 Task: Forward email as attachment with the signature Janet Martinez with the subject Thank you for your contribution from softage.8@softage.net to softage.1@softage.net and softage.2@softage.net with BCC to softage.3@softage.net with the message Could you please provide a breakdown of the project risk management plan?
Action: Mouse moved to (262, 281)
Screenshot: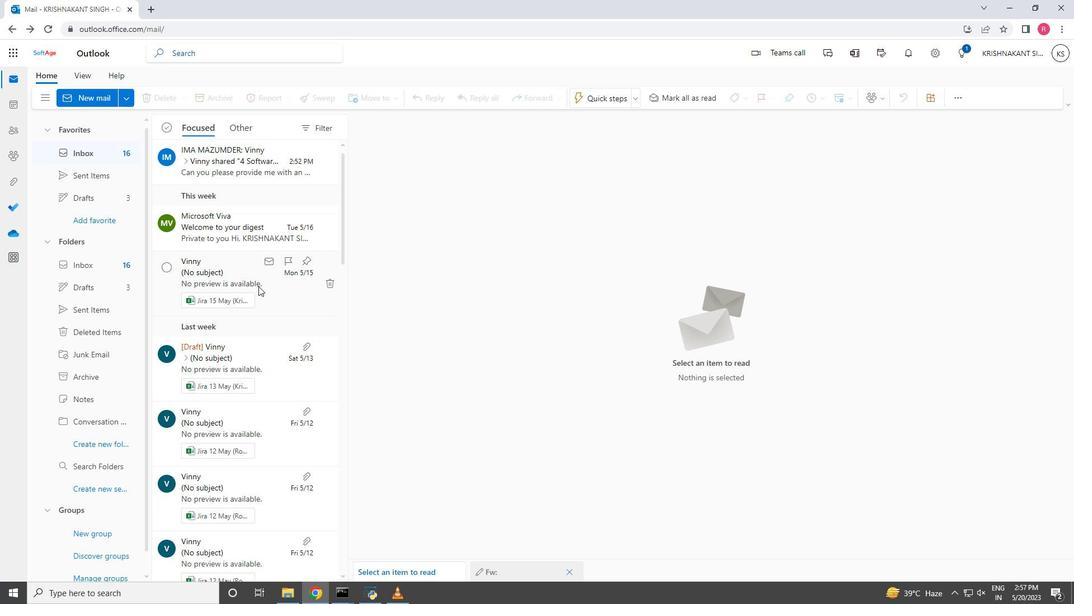 
Action: Mouse pressed left at (262, 281)
Screenshot: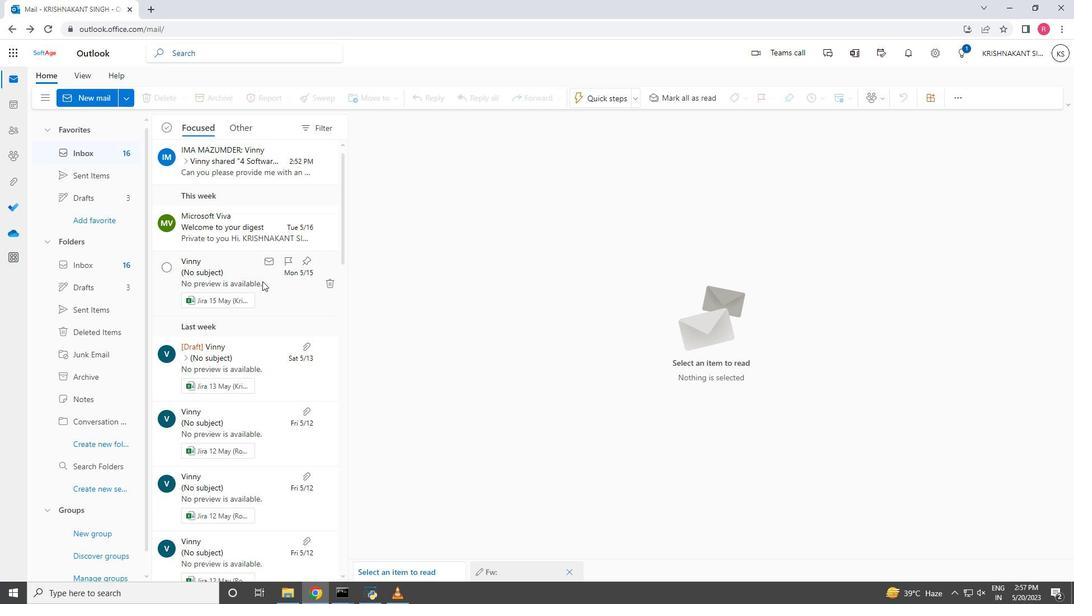 
Action: Mouse moved to (1043, 157)
Screenshot: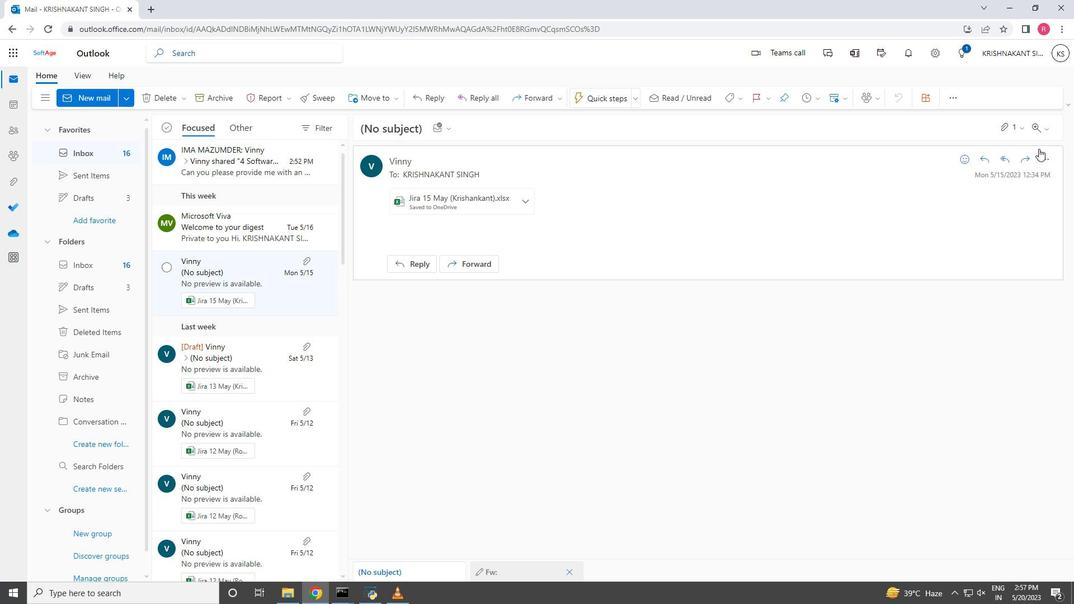 
Action: Mouse pressed left at (1043, 157)
Screenshot: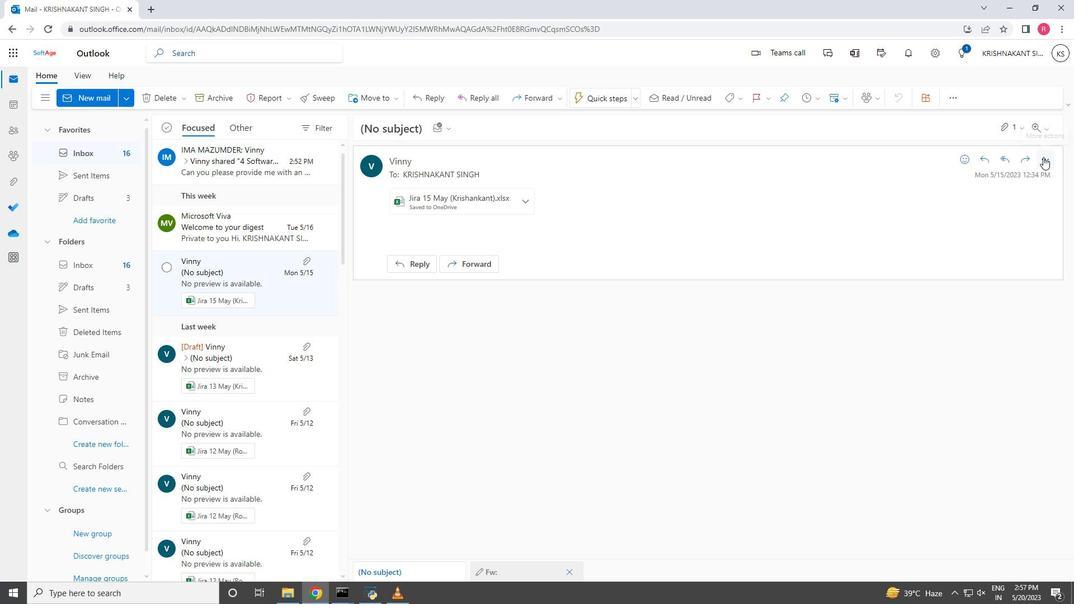 
Action: Mouse moved to (920, 259)
Screenshot: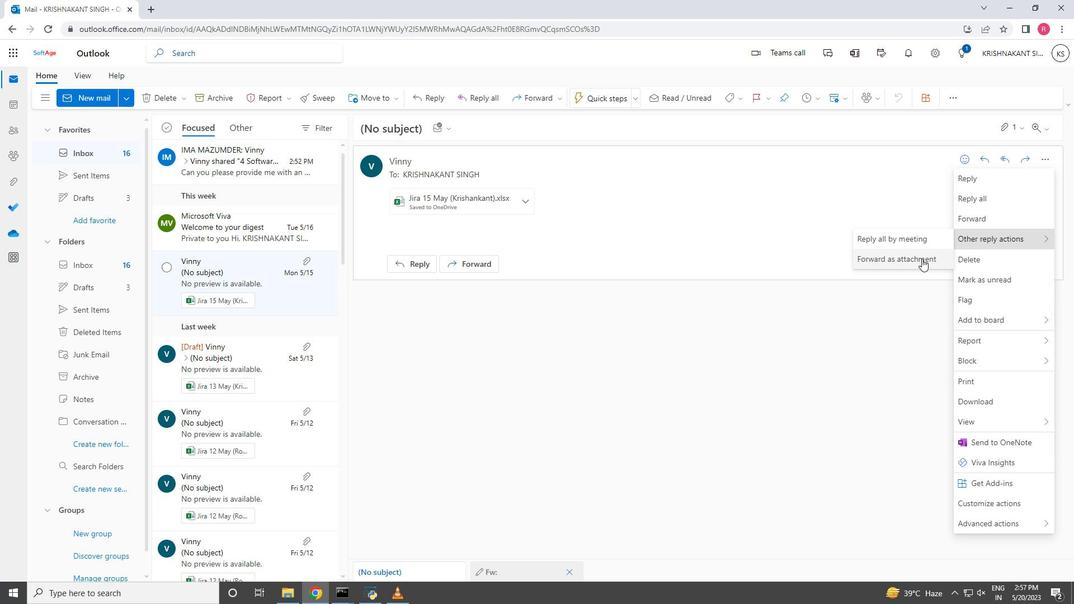 
Action: Mouse pressed left at (920, 259)
Screenshot: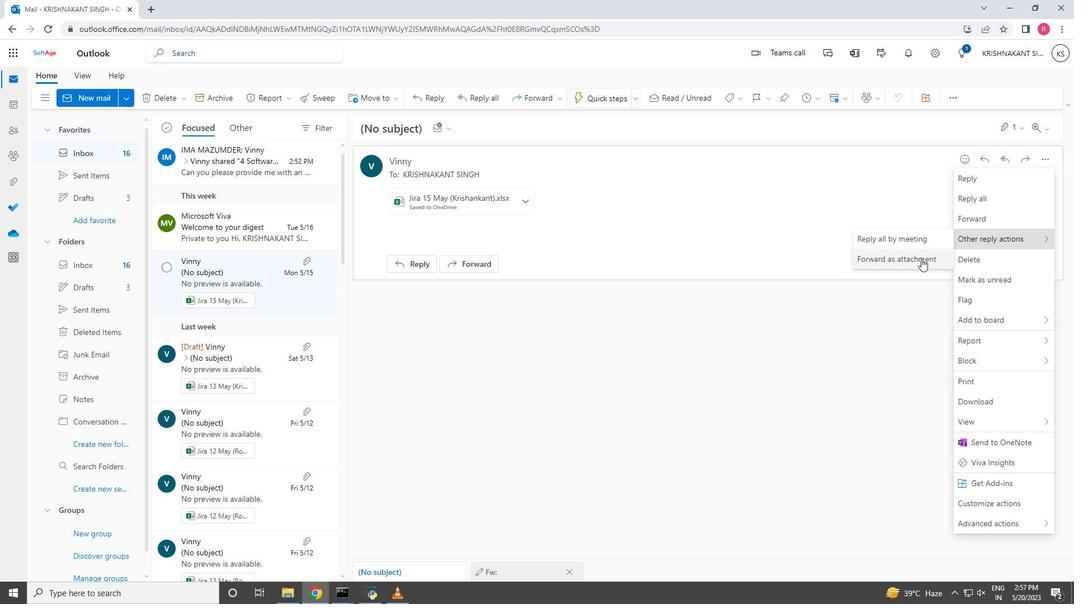 
Action: Mouse moved to (475, 222)
Screenshot: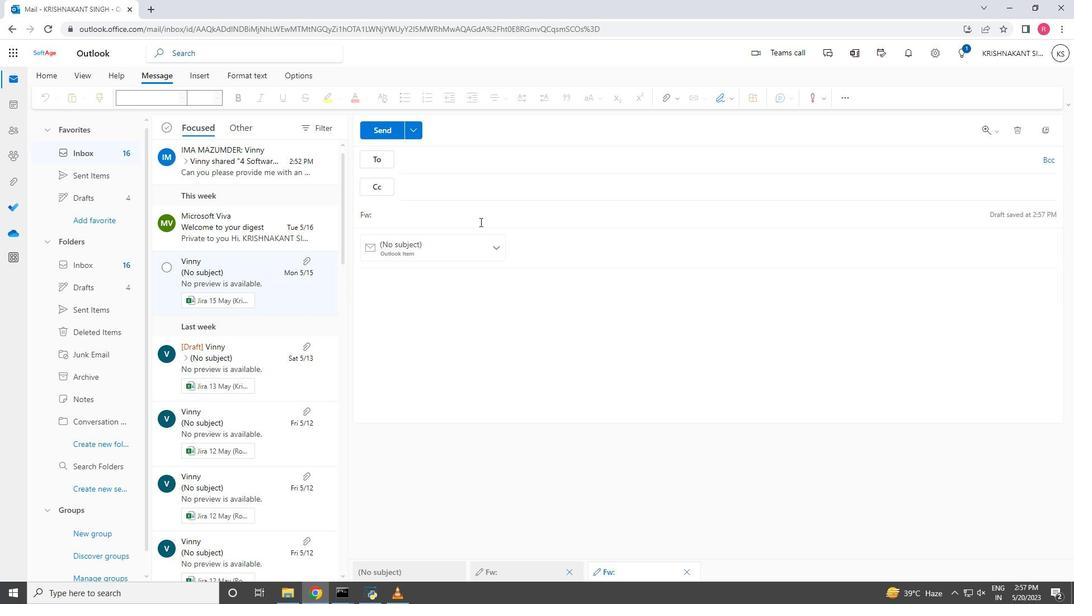 
Action: Mouse pressed left at (475, 222)
Screenshot: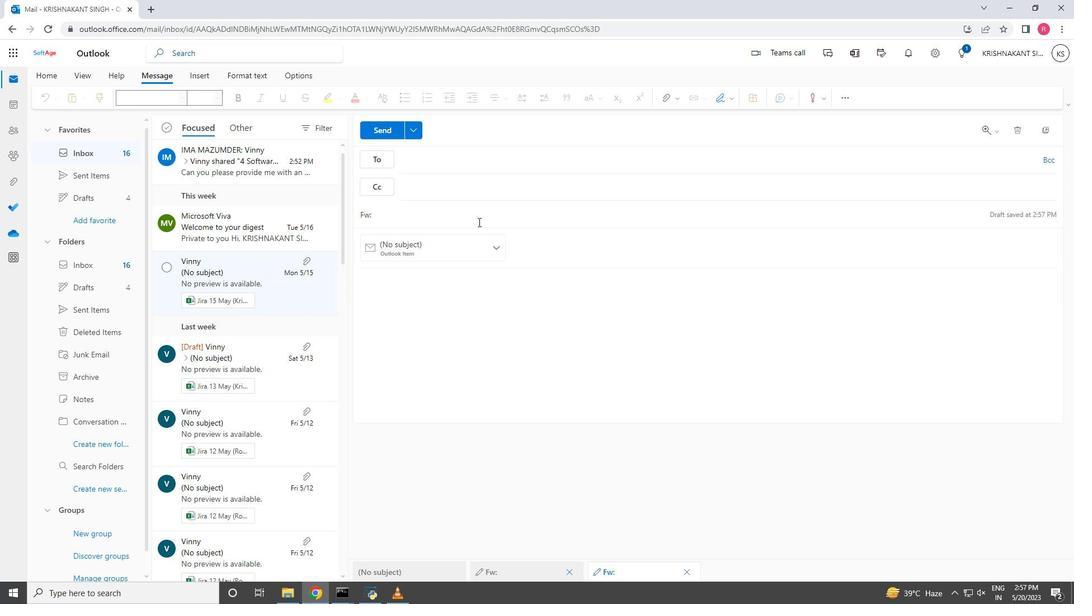 
Action: Key pressed <Key.backspace><Key.backspace><Key.backspace><Key.backspace><Key.backspace><Key.backspace><Key.backspace><Key.backspace><Key.backspace><Key.backspace><Key.backspace>
Screenshot: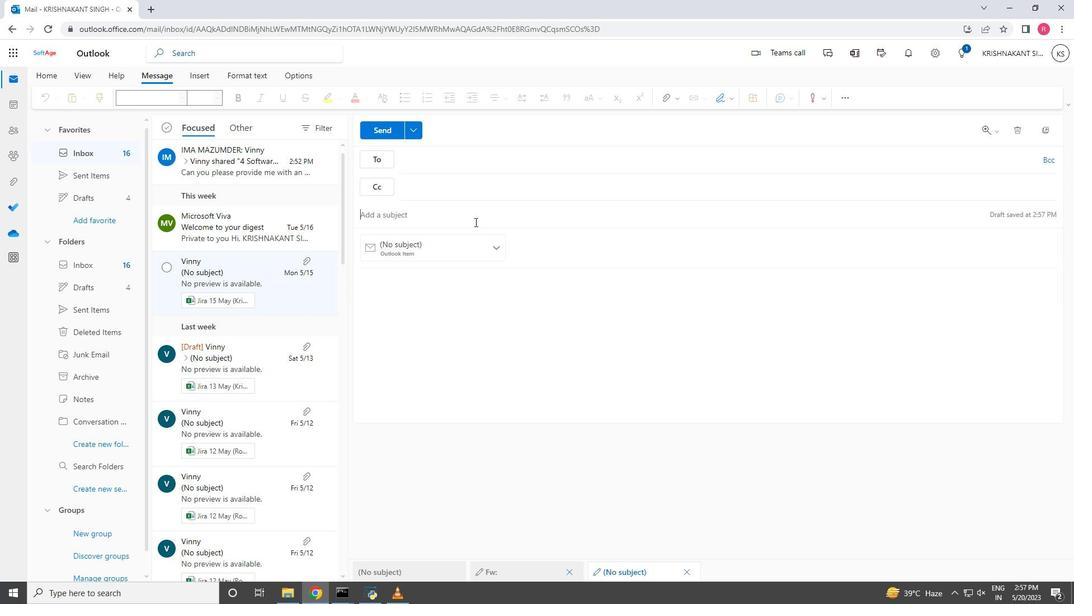 
Action: Mouse moved to (451, 163)
Screenshot: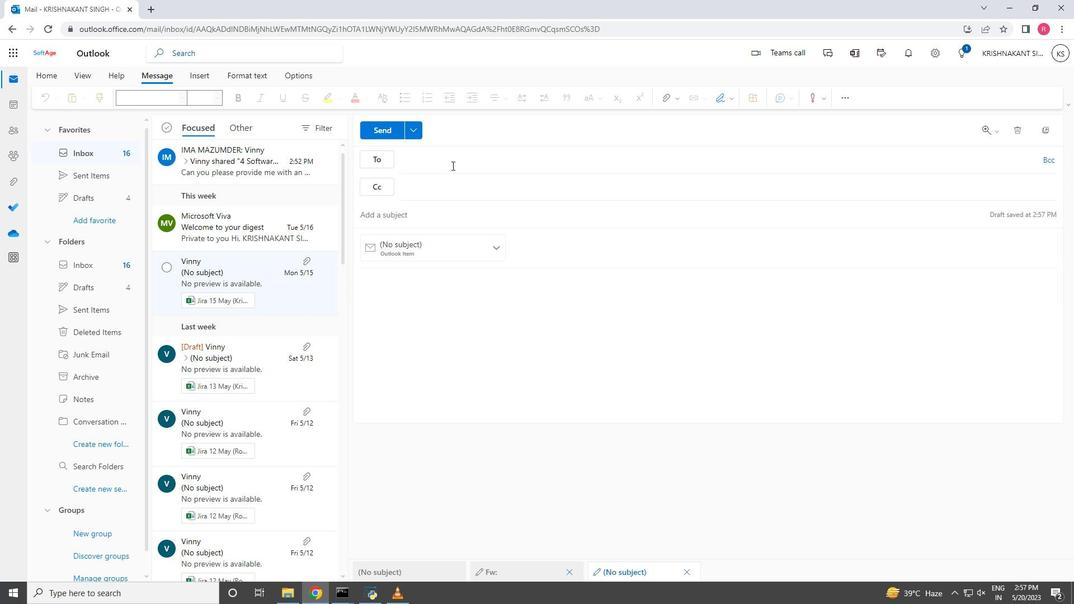 
Action: Mouse pressed left at (451, 163)
Screenshot: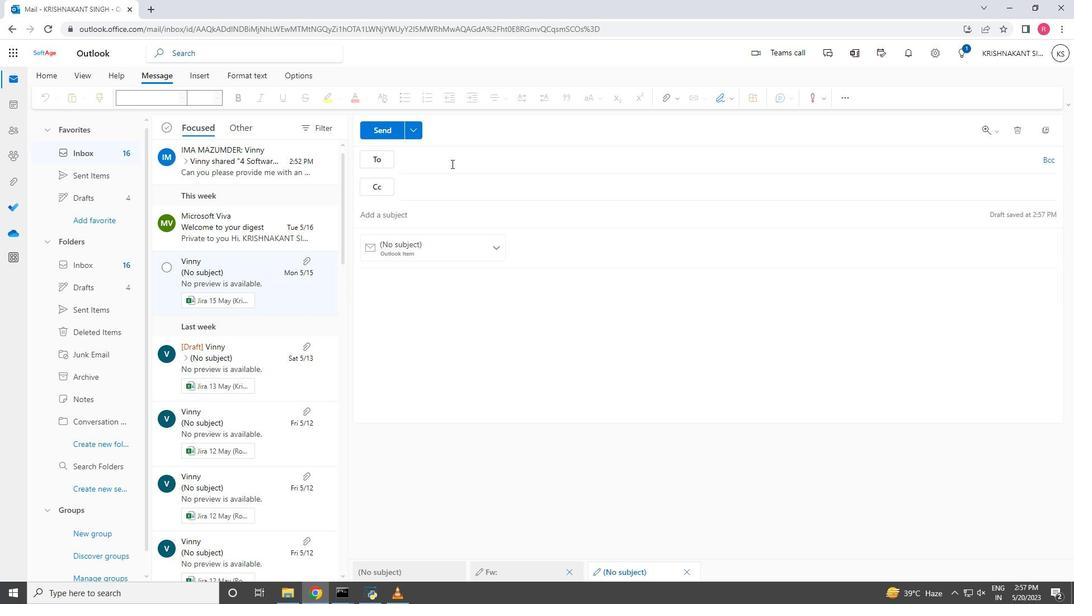 
Action: Mouse moved to (546, 163)
Screenshot: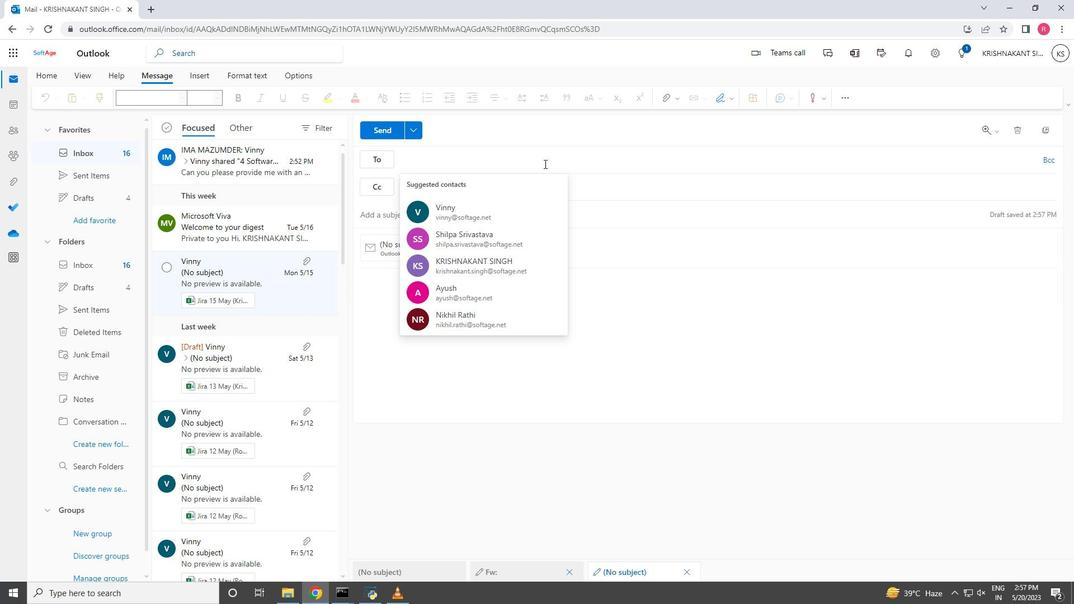 
Action: Mouse pressed left at (546, 163)
Screenshot: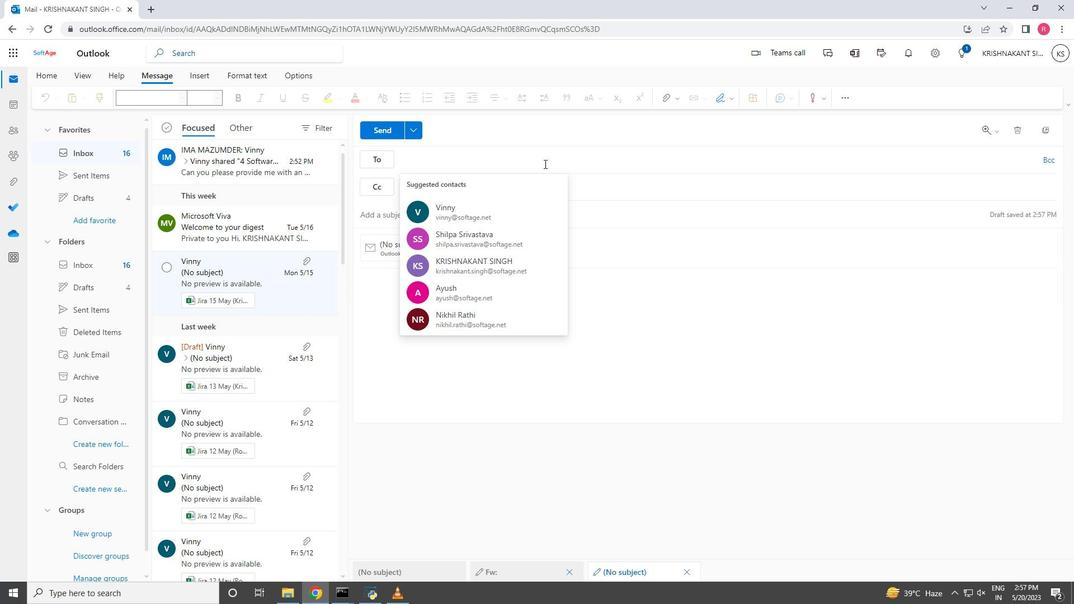 
Action: Mouse moved to (673, 96)
Screenshot: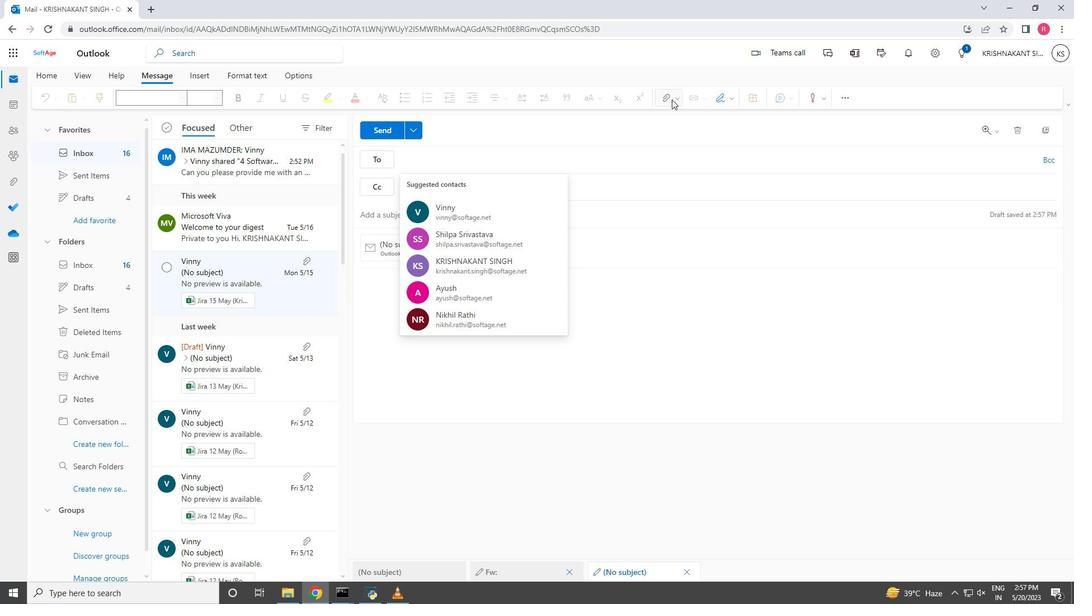 
Action: Mouse pressed left at (673, 96)
Screenshot: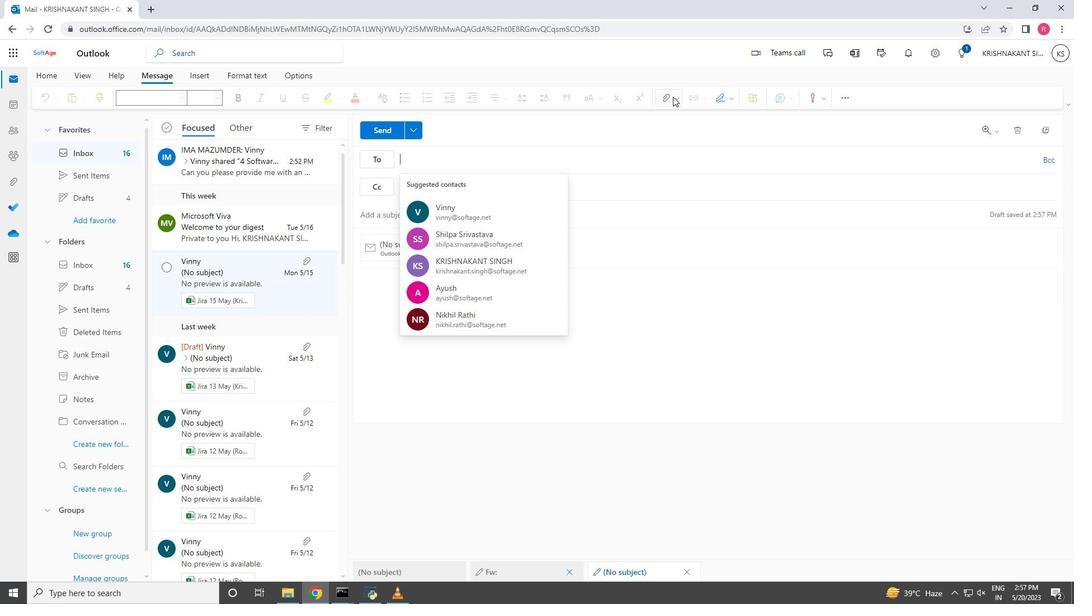 
Action: Mouse pressed left at (673, 96)
Screenshot: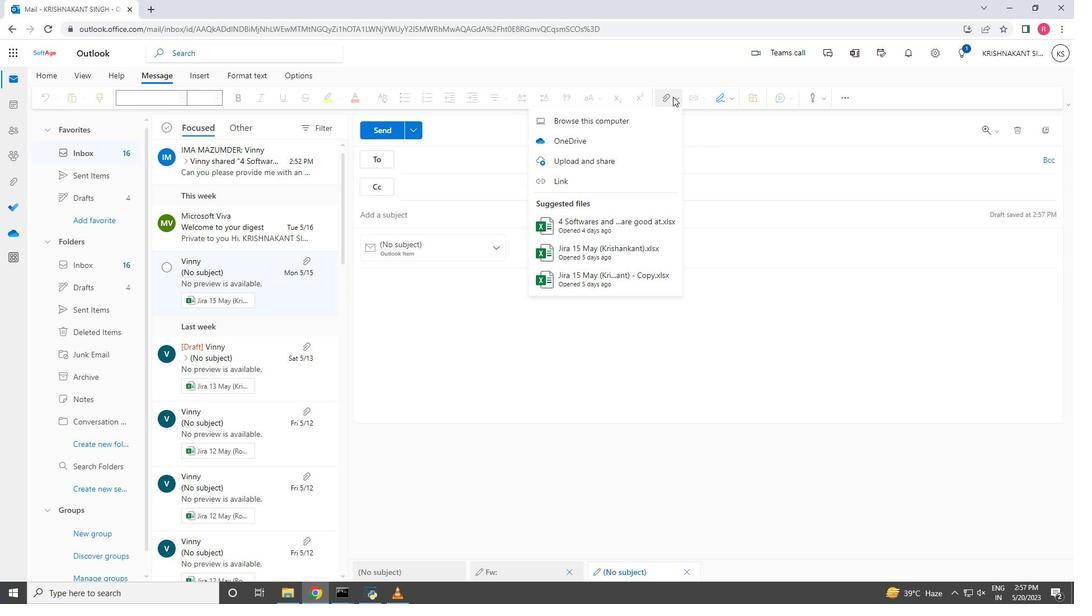 
Action: Mouse moved to (723, 99)
Screenshot: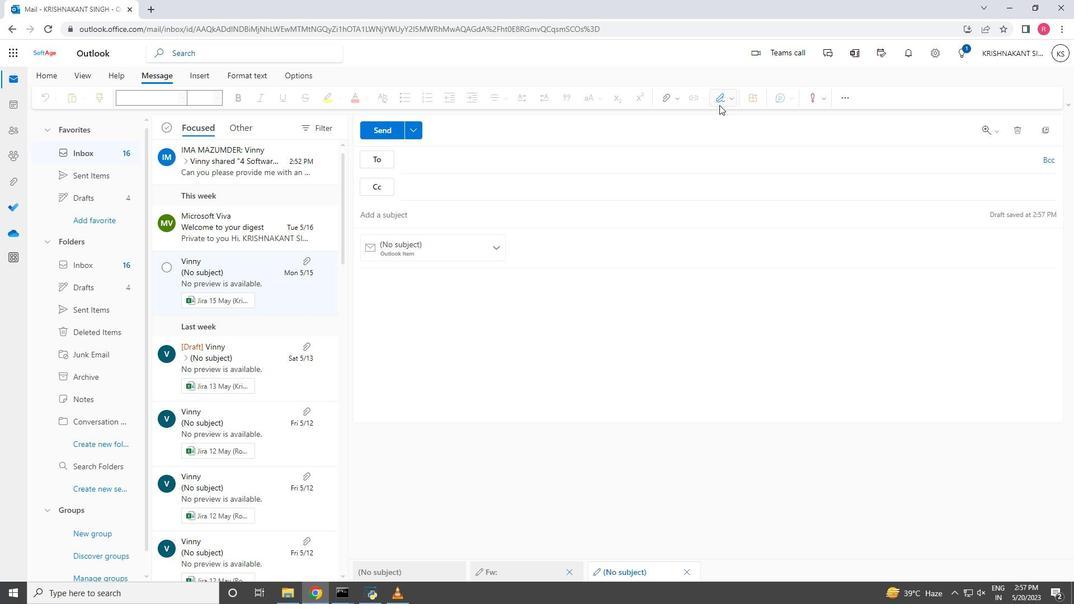 
Action: Mouse pressed left at (723, 99)
Screenshot: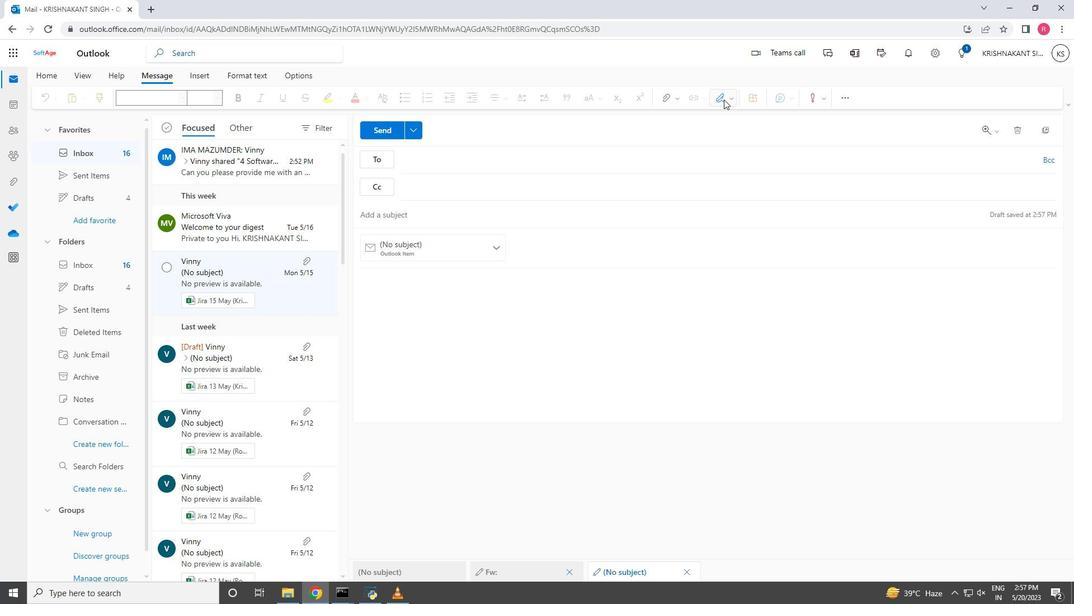 
Action: Mouse moved to (702, 141)
Screenshot: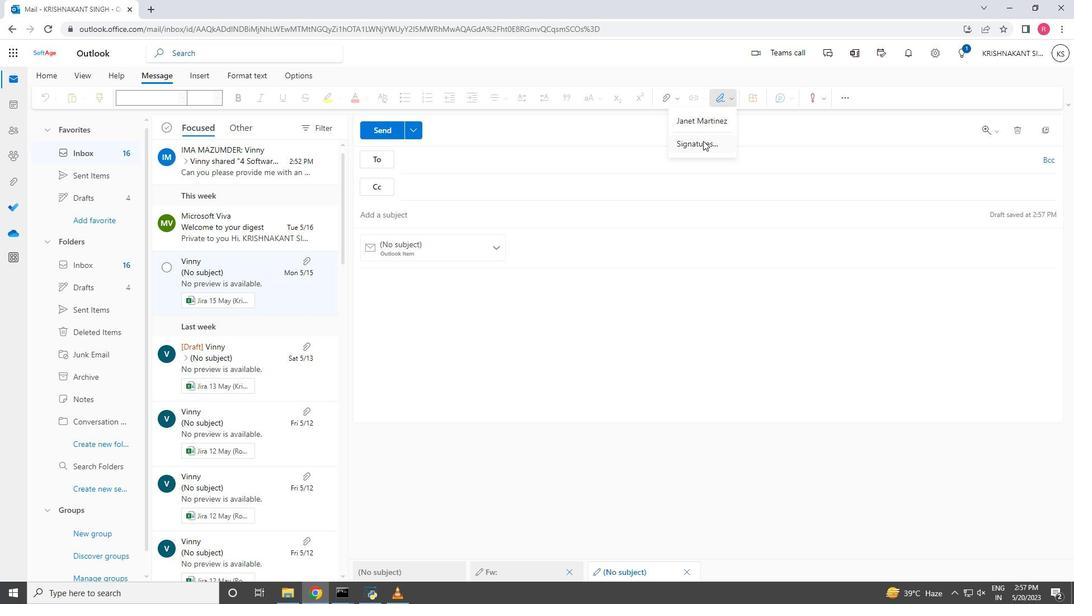 
Action: Mouse pressed left at (702, 141)
Screenshot: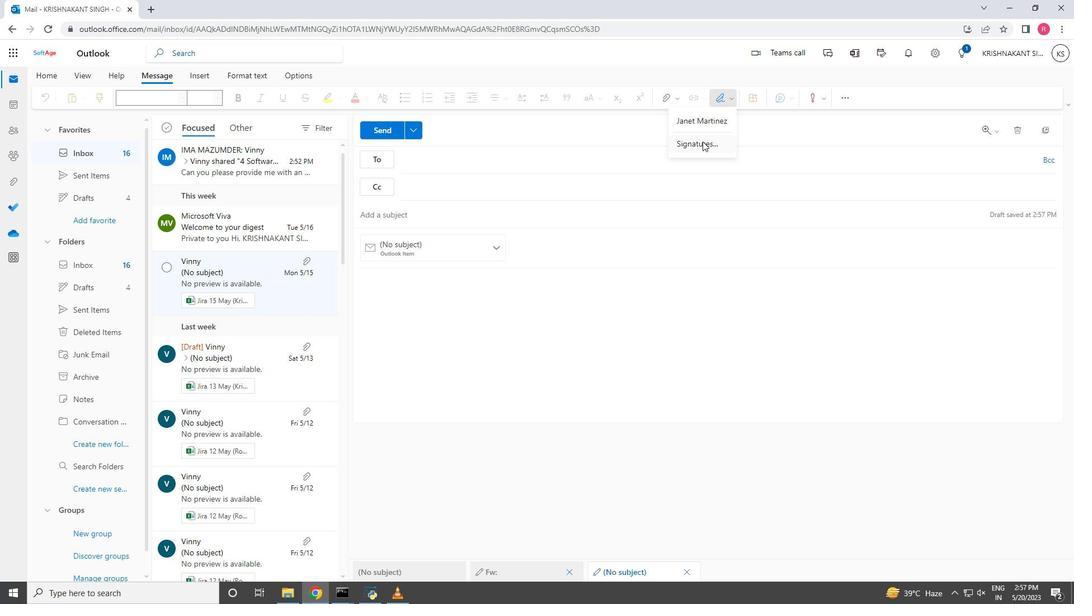 
Action: Mouse moved to (878, 80)
Screenshot: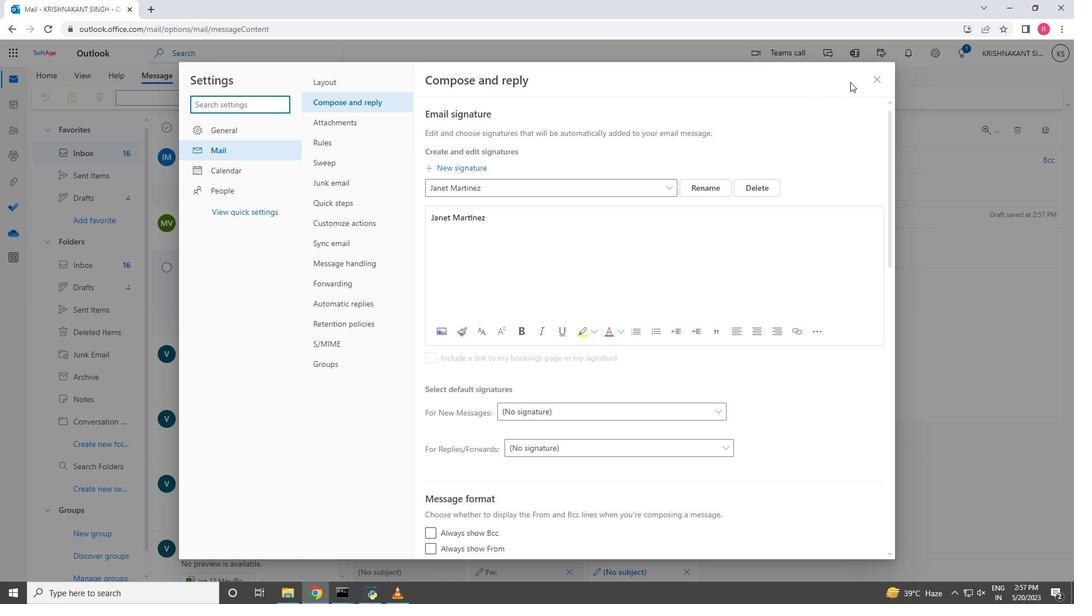 
Action: Mouse pressed left at (878, 80)
Screenshot: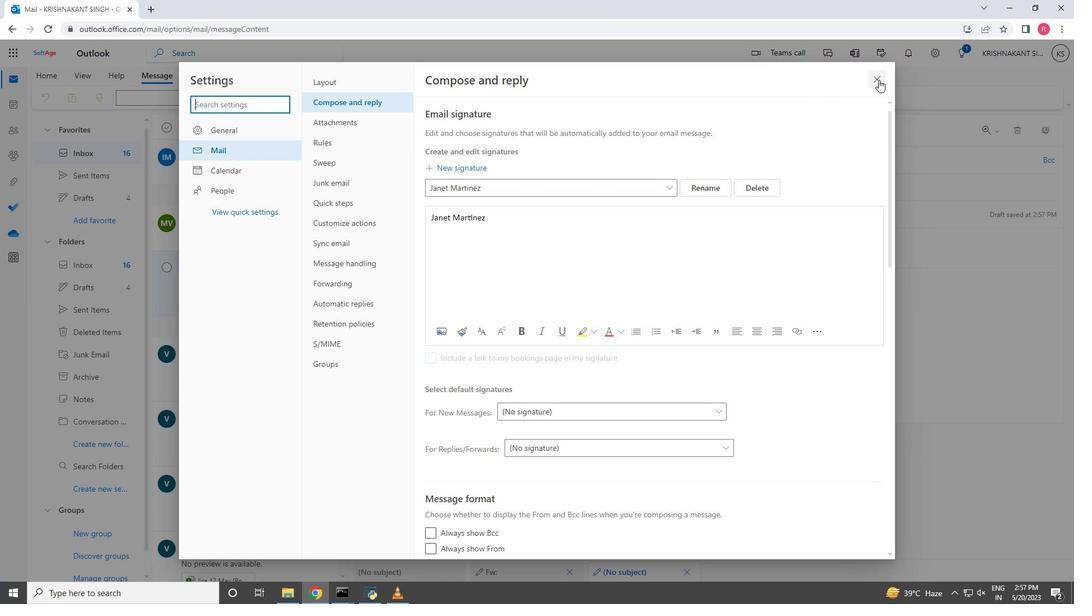 
Action: Mouse moved to (725, 99)
Screenshot: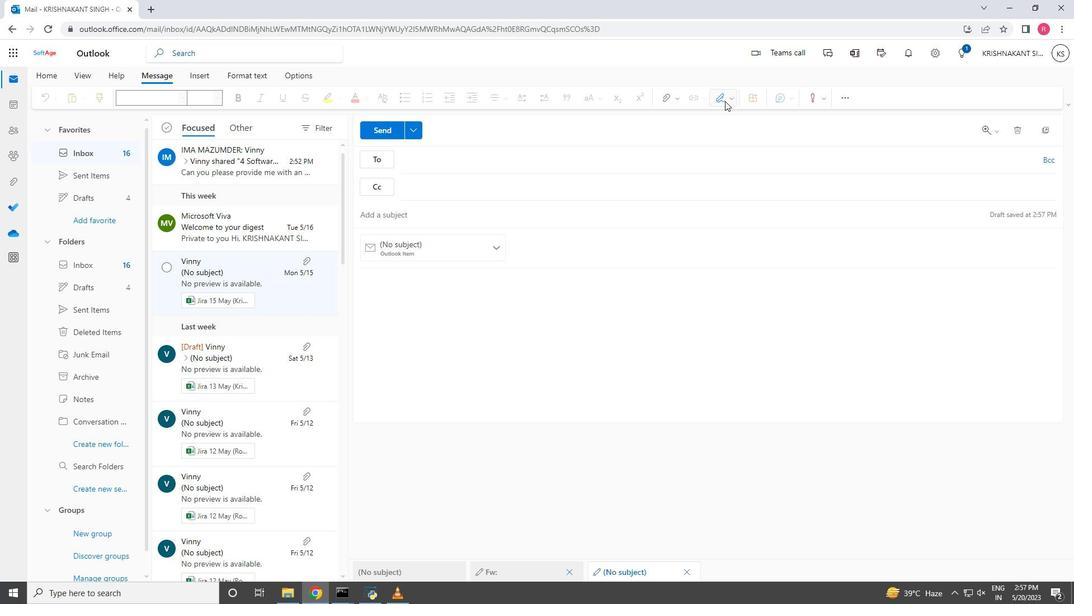 
Action: Mouse pressed left at (725, 99)
Screenshot: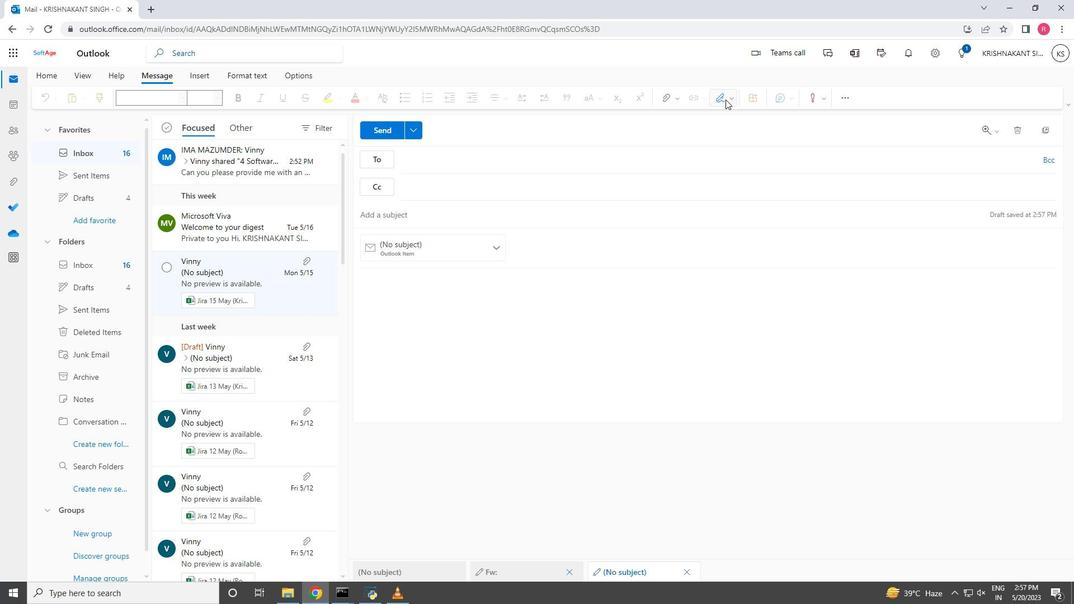 
Action: Mouse moved to (720, 123)
Screenshot: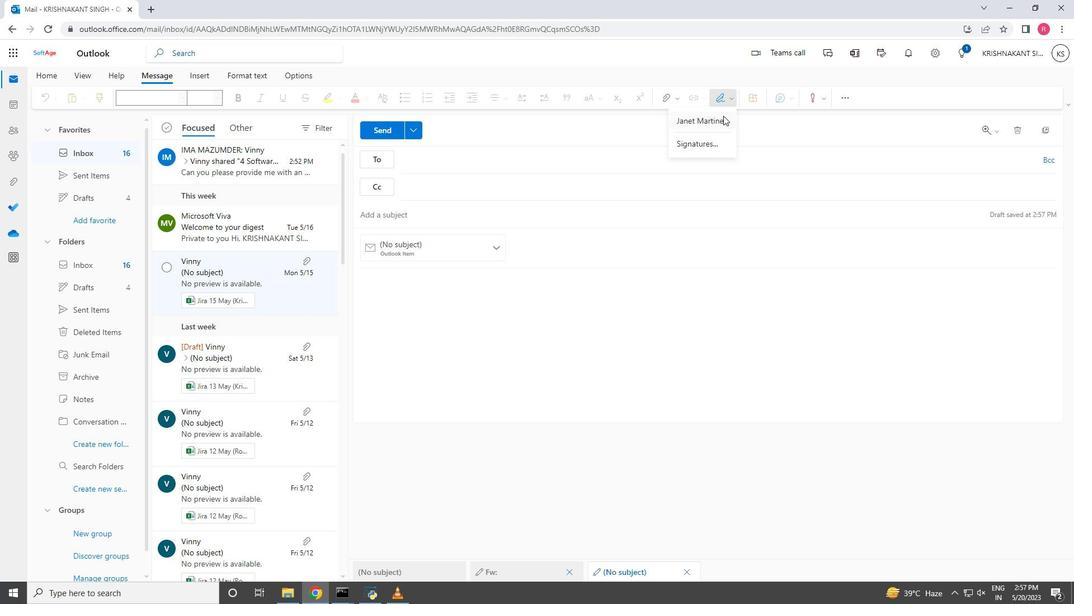 
Action: Mouse pressed left at (720, 123)
Screenshot: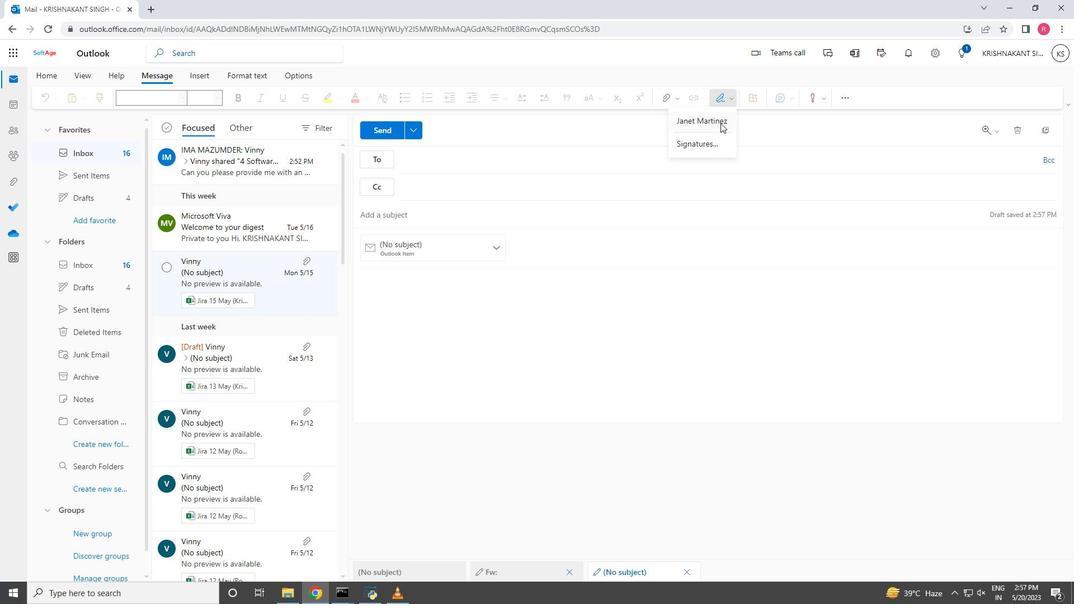 
Action: Mouse moved to (453, 162)
Screenshot: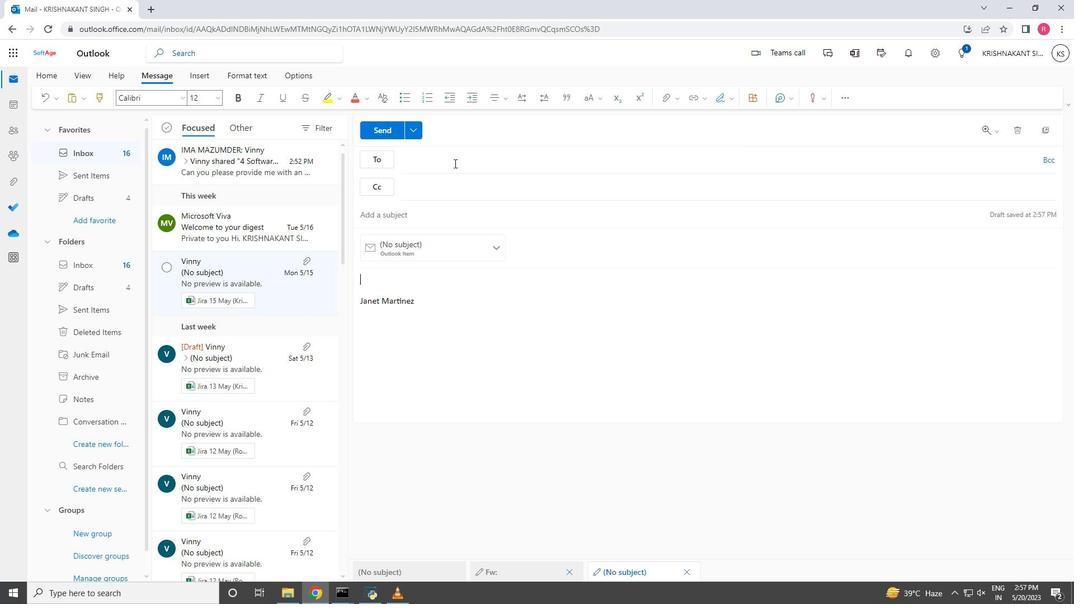 
Action: Mouse pressed left at (453, 162)
Screenshot: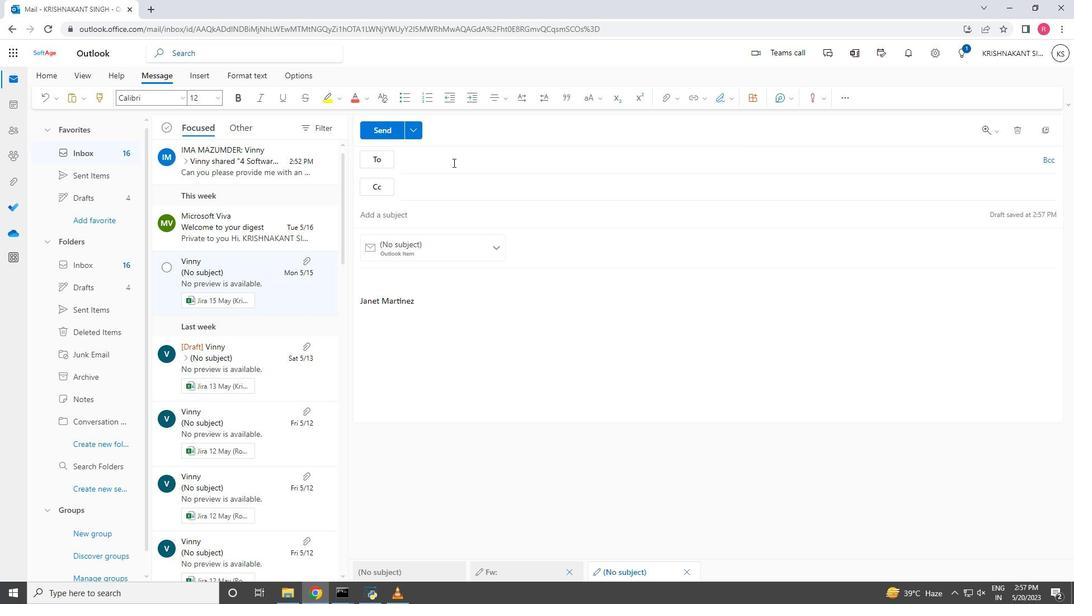 
Action: Key pressed <Key.caps_lock><Key.caps_lock>softage.1<Key.shift>@softage.net
Screenshot: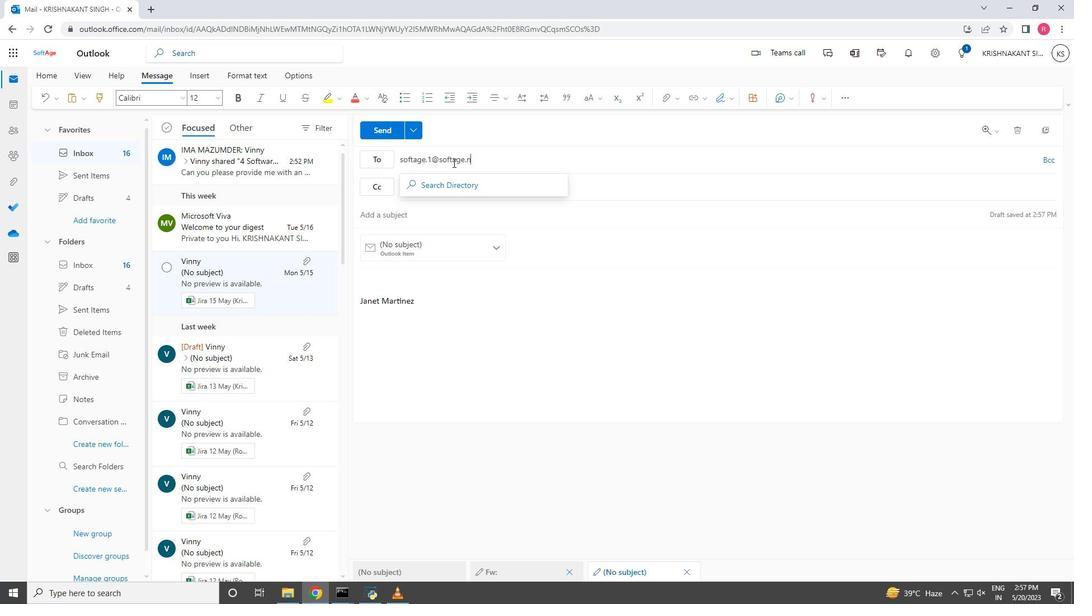 
Action: Mouse moved to (463, 194)
Screenshot: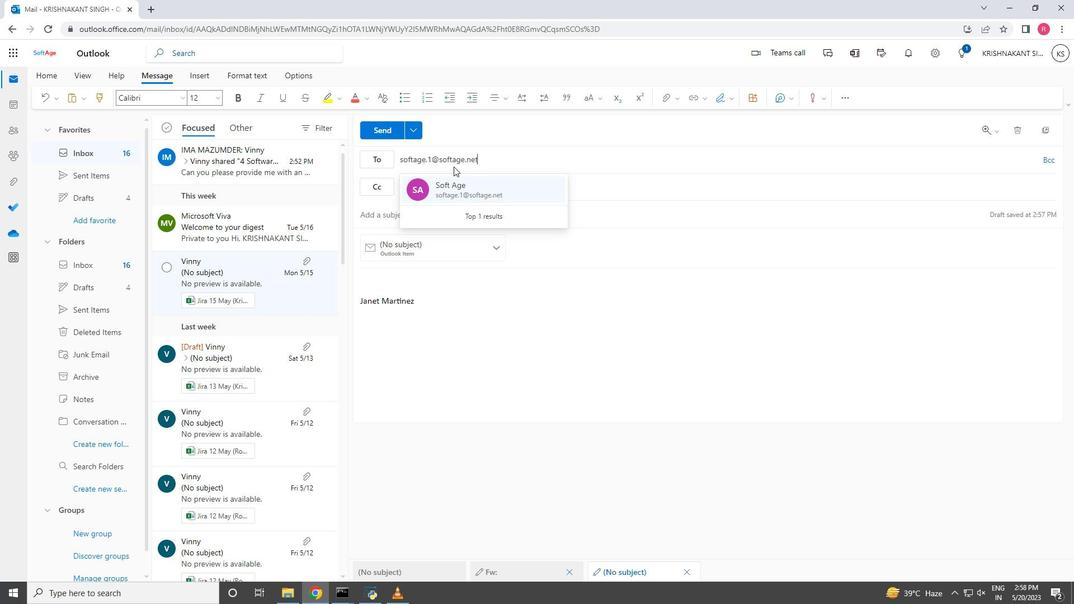 
Action: Mouse pressed left at (463, 194)
Screenshot: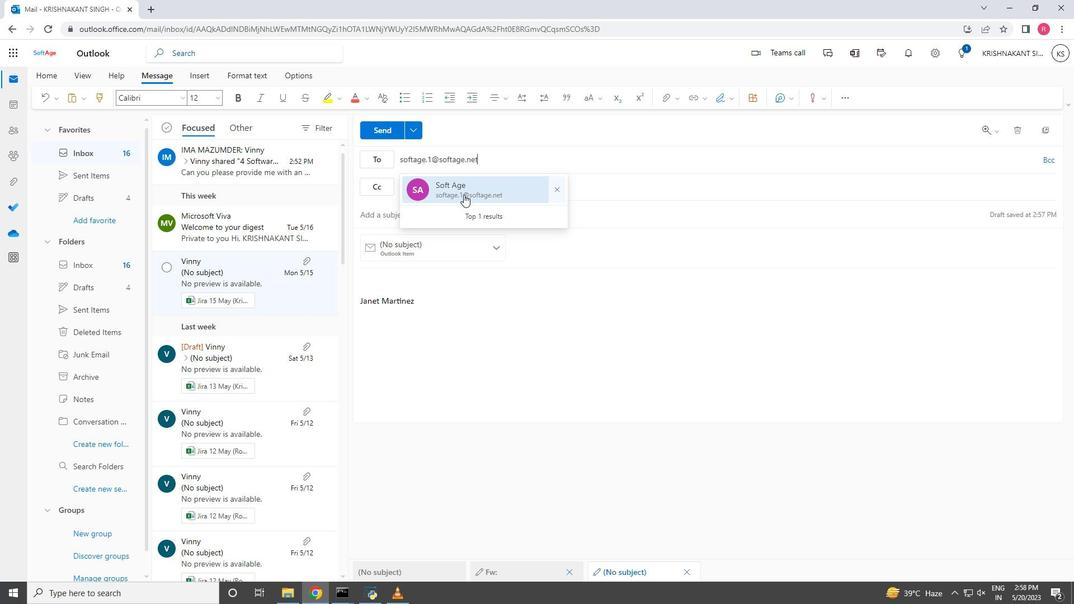 
Action: Mouse moved to (478, 160)
Screenshot: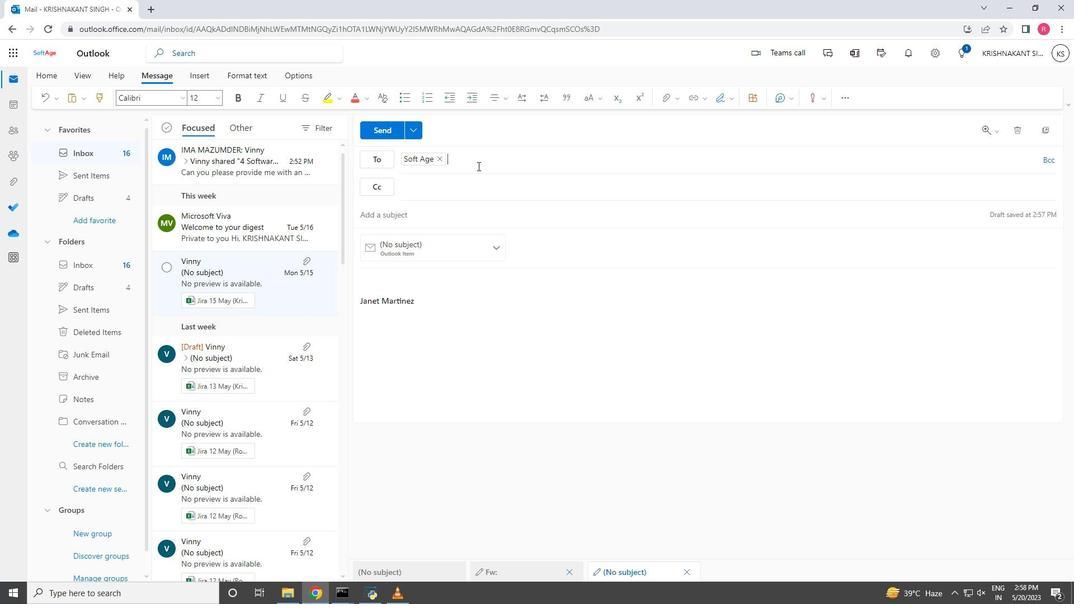
Action: Key pressed <Key.caps_lock><Key.caps_lock>softage.2<Key.shift>@softage.net
Screenshot: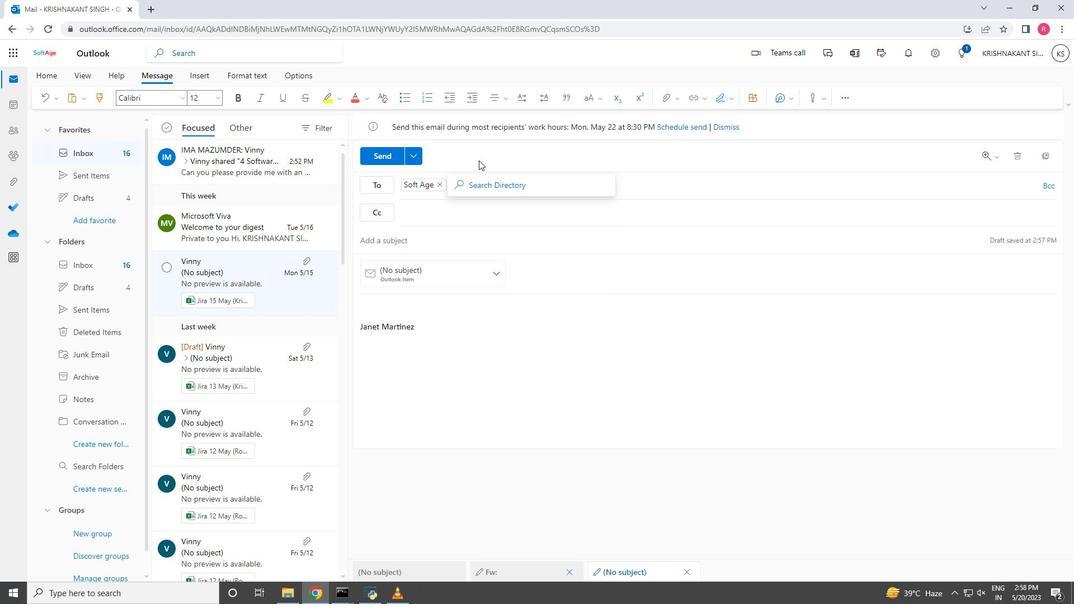 
Action: Mouse moved to (510, 193)
Screenshot: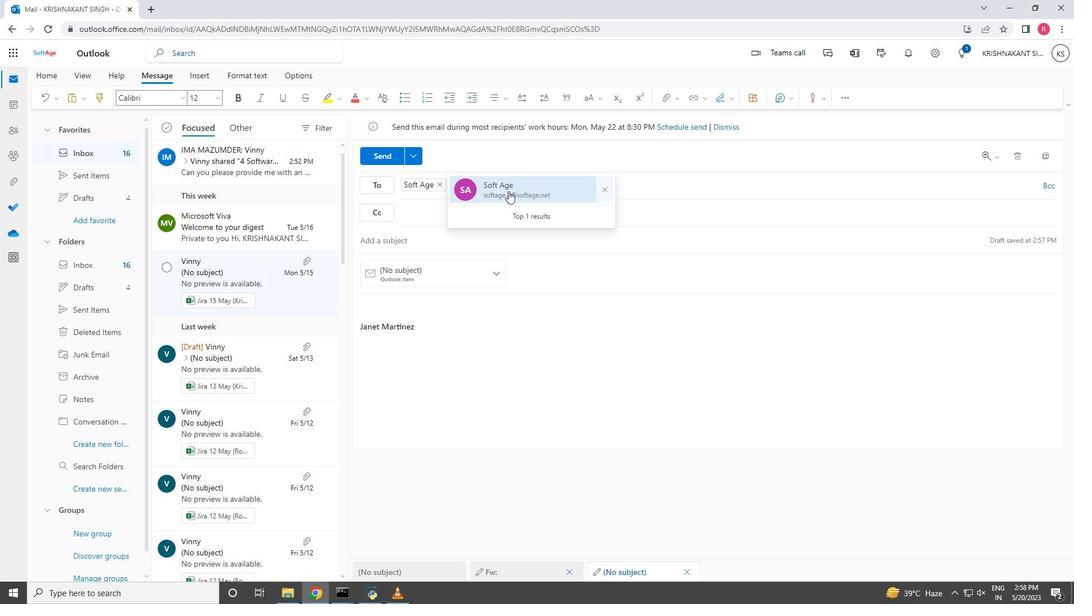 
Action: Mouse pressed left at (510, 193)
Screenshot: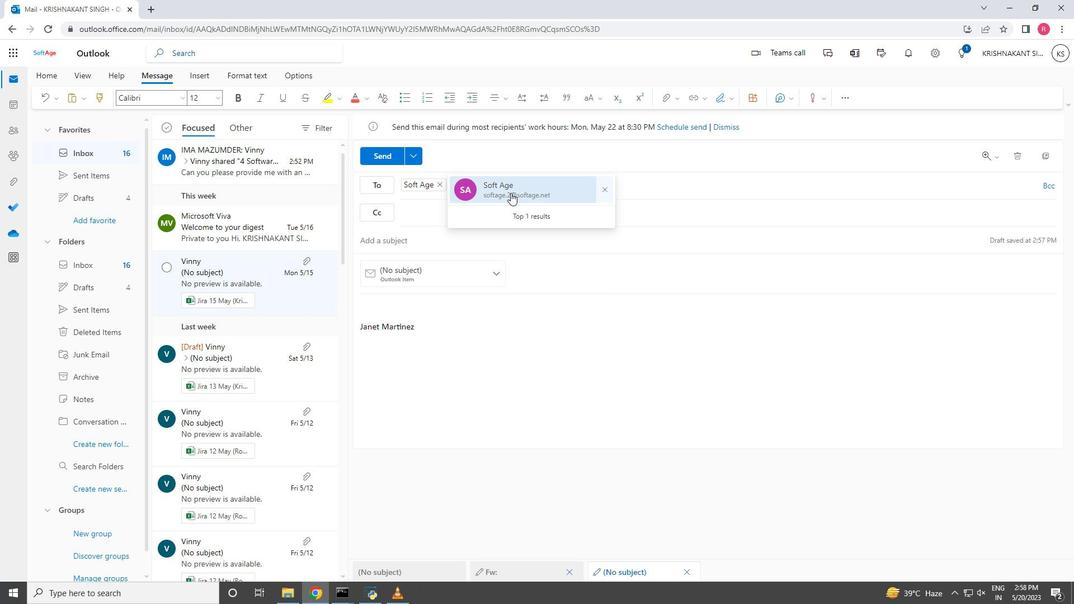 
Action: Mouse moved to (1052, 189)
Screenshot: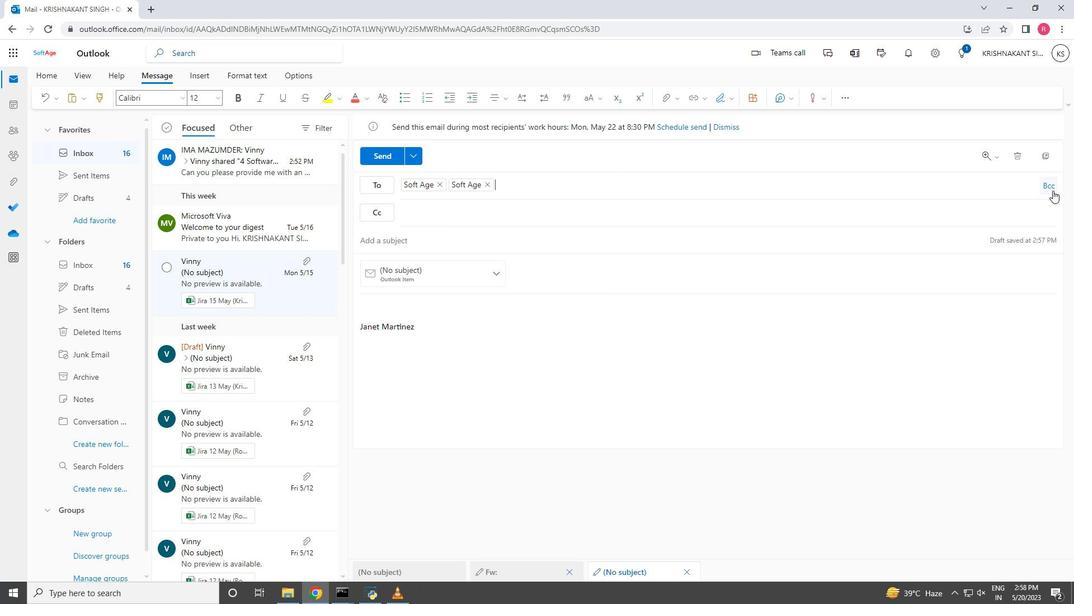 
Action: Mouse pressed left at (1052, 189)
Screenshot: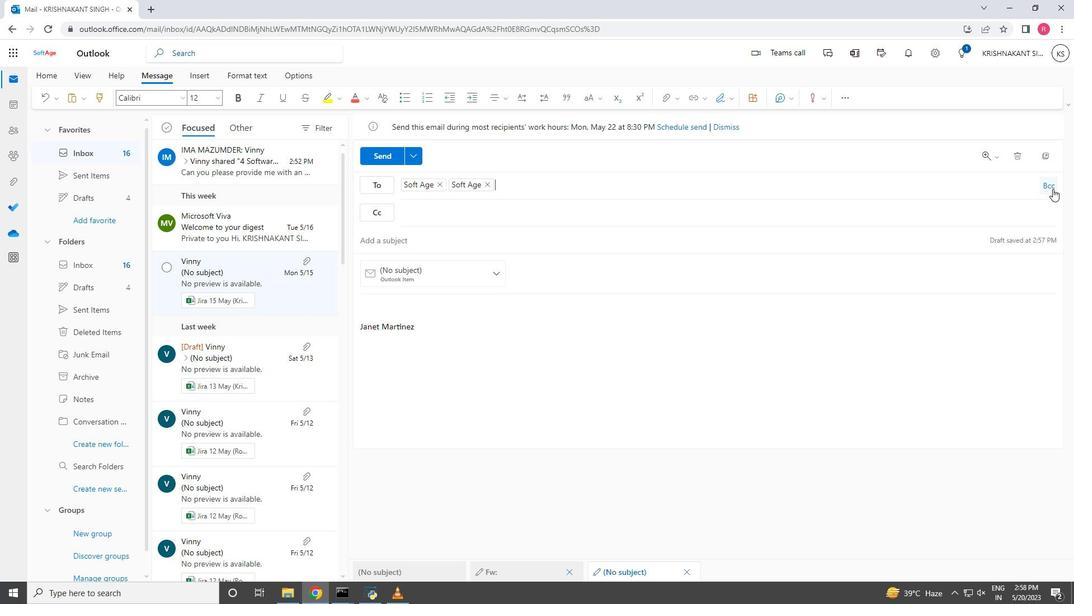 
Action: Mouse moved to (445, 241)
Screenshot: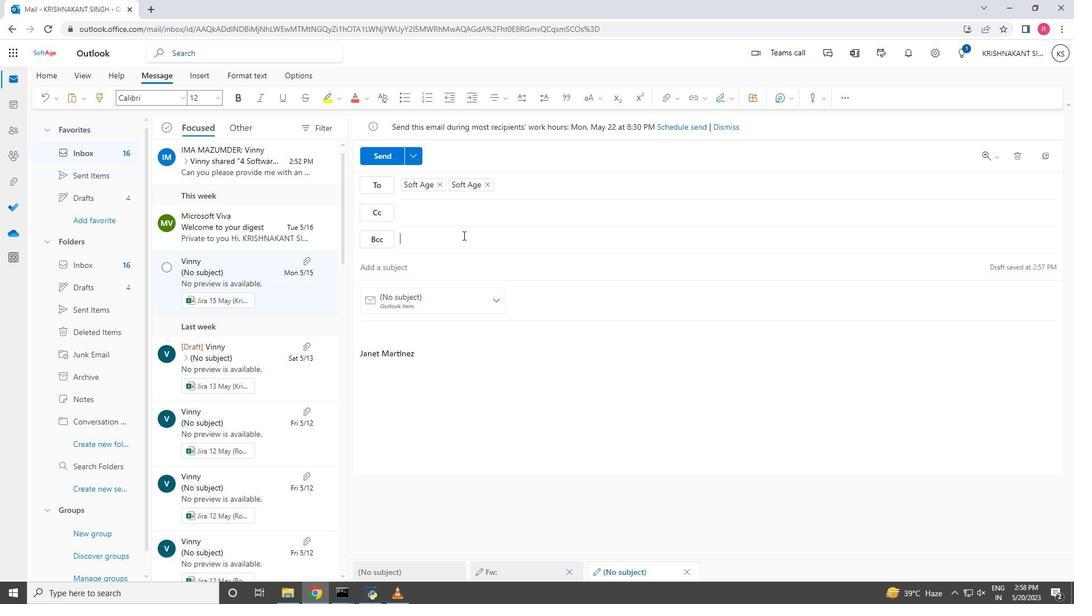 
Action: Mouse pressed left at (445, 241)
Screenshot: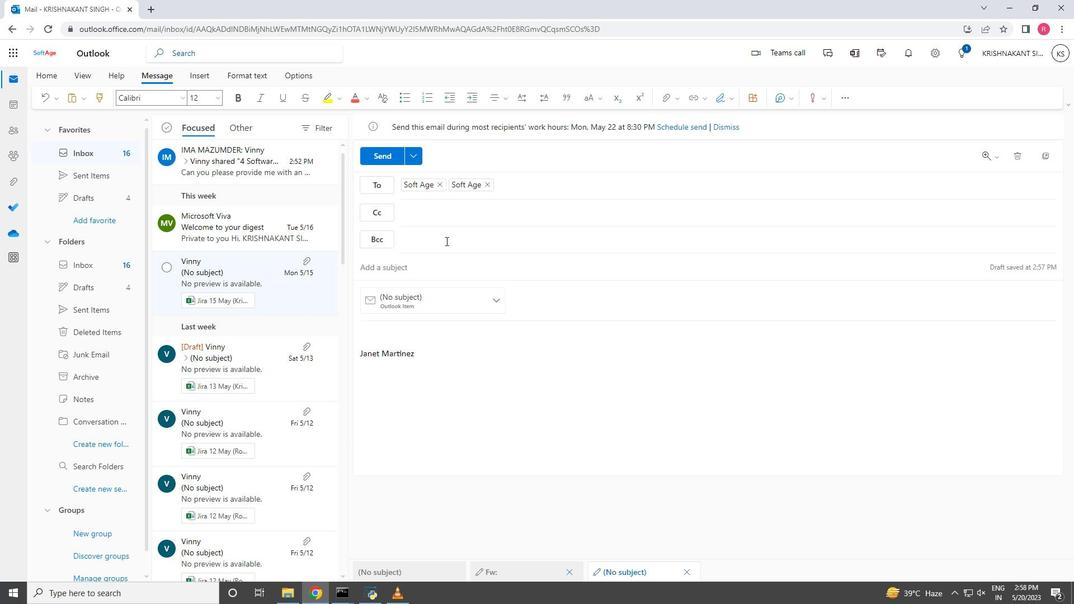 
Action: Key pressed <Key.caps_lock><Key.caps_lock>softage.3<Key.shift>@softage.net
Screenshot: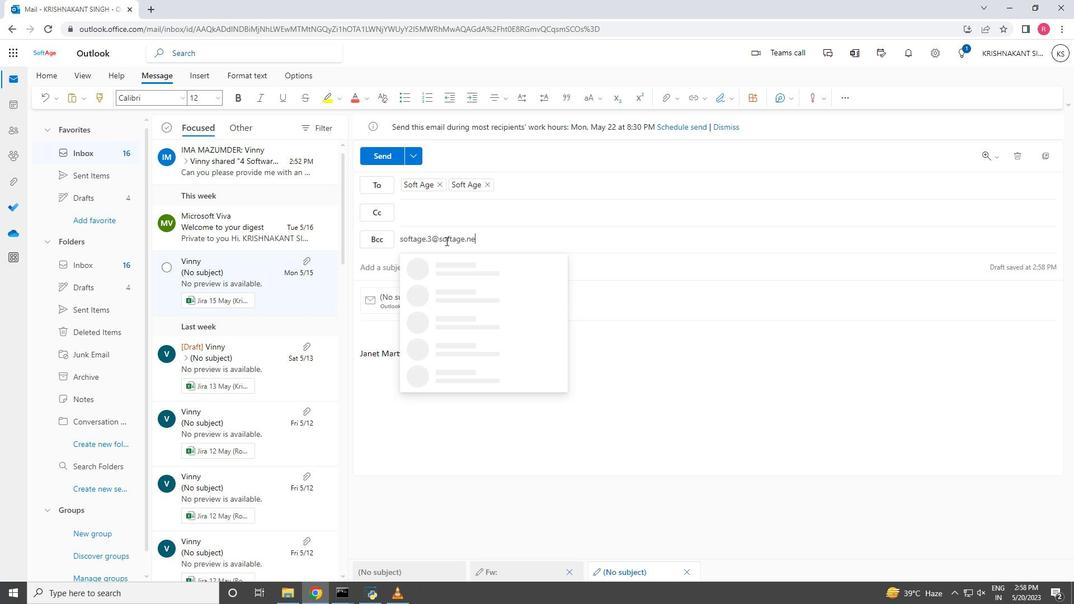 
Action: Mouse moved to (488, 270)
Screenshot: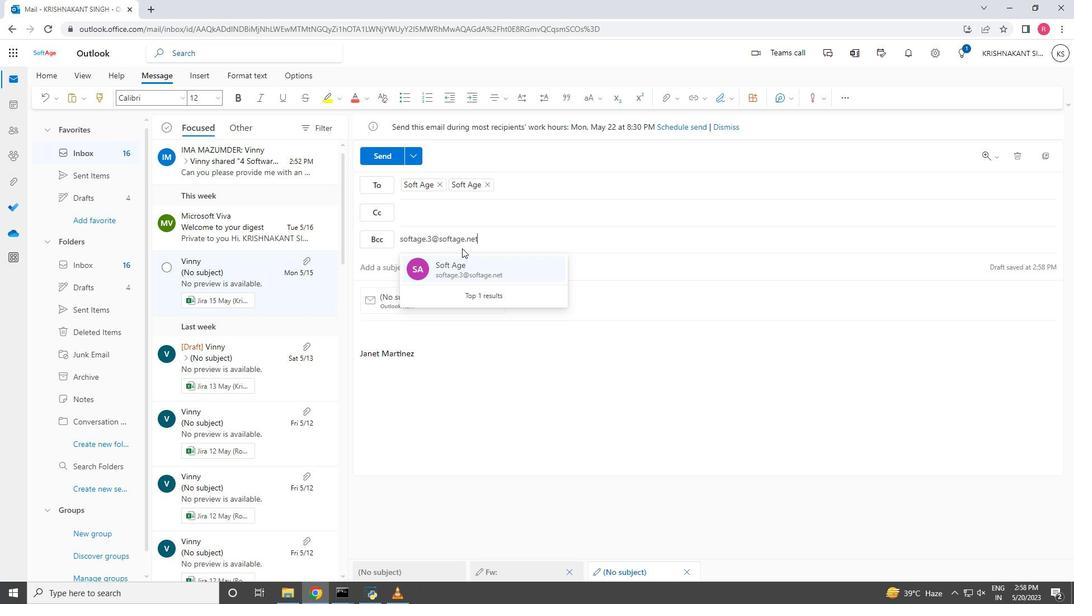 
Action: Mouse pressed left at (488, 270)
Screenshot: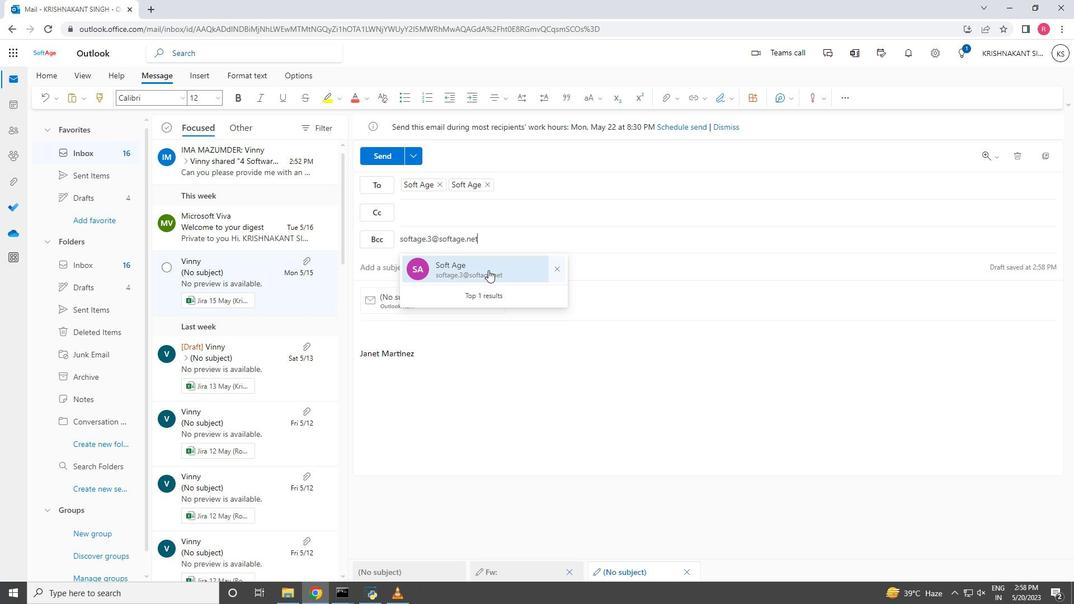 
Action: Mouse moved to (523, 254)
Screenshot: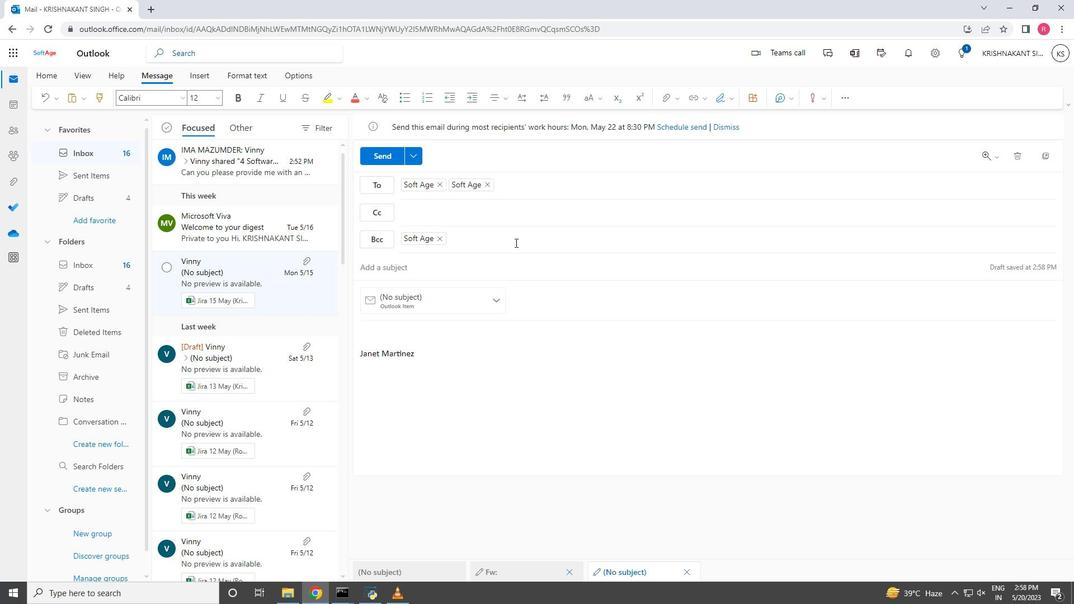 
Action: Mouse scrolled (523, 253) with delta (0, 0)
Screenshot: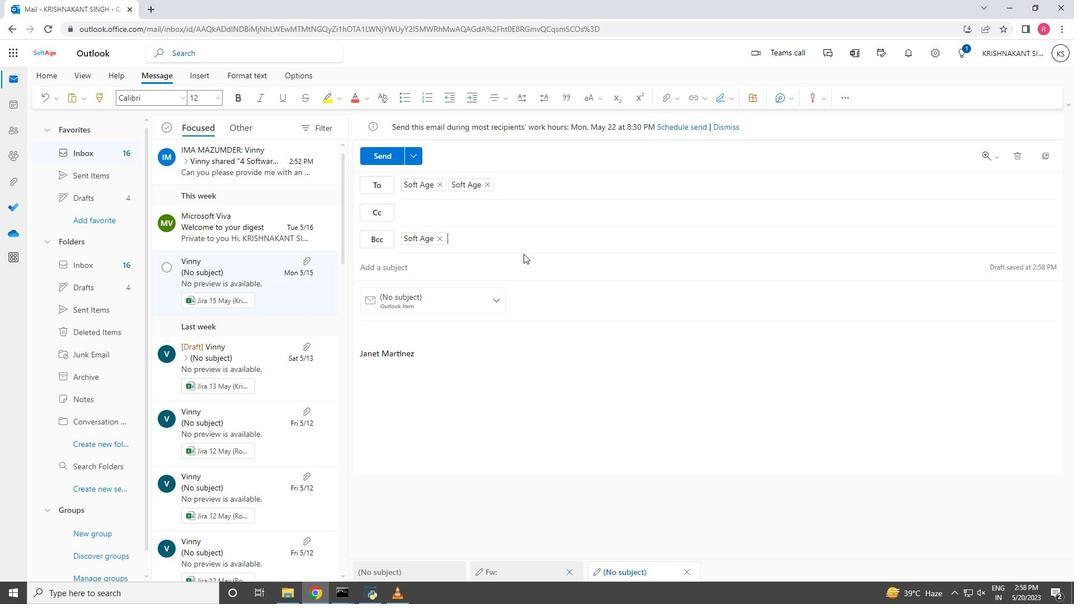 
Action: Mouse moved to (414, 268)
Screenshot: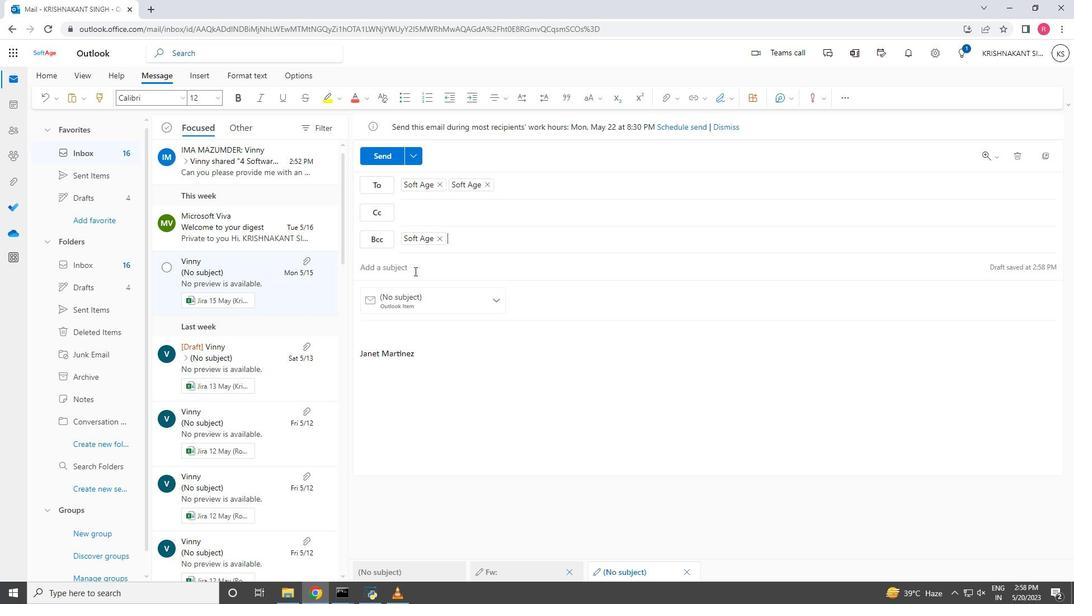 
Action: Mouse pressed left at (414, 268)
Screenshot: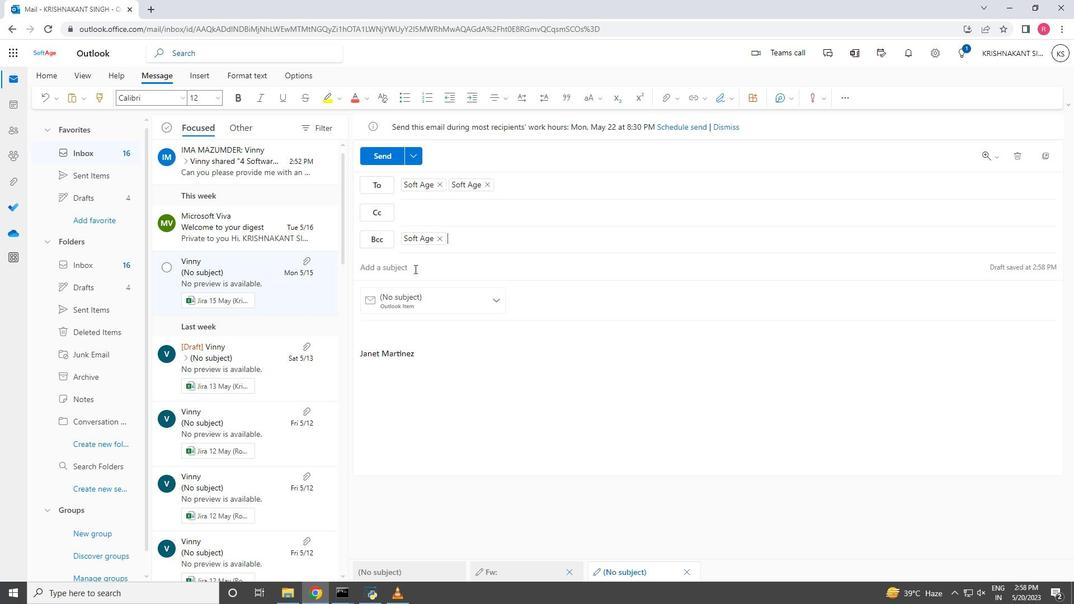 
Action: Key pressed <Key.caps_lock><Key.caps_lock><Key.caps_lock>T<Key.caps_lock>hank<Key.space>ou<Key.space><Key.backspace><Key.backspace><Key.backspace>you<Key.space>for<Key.space>your<Key.space>cons<Key.backspace>tribution<Key.space>fr<Key.backspace><Key.backspace>
Screenshot: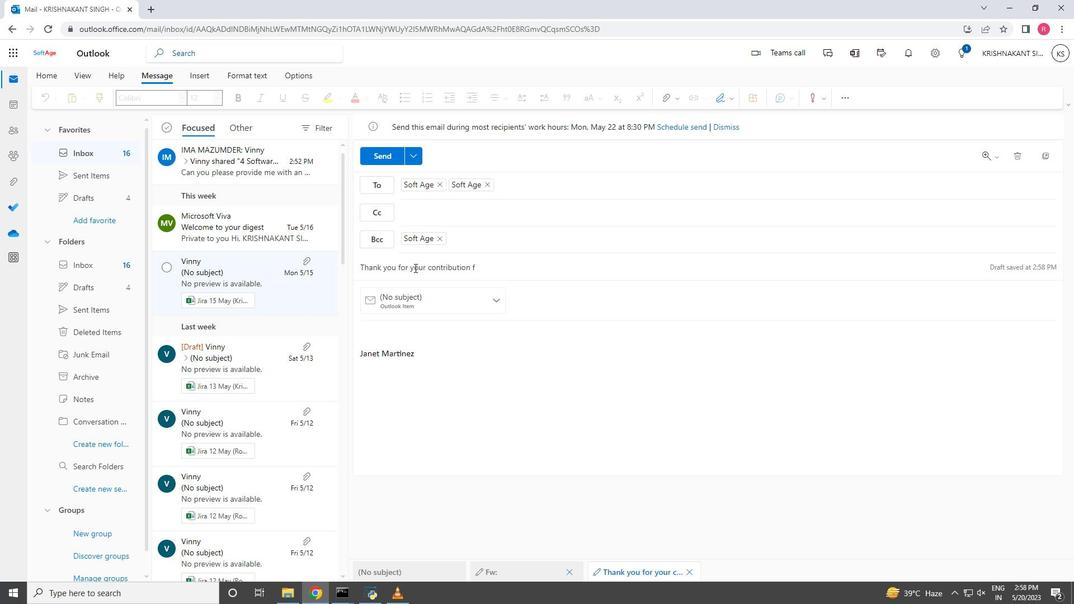 
Action: Mouse moved to (394, 331)
Screenshot: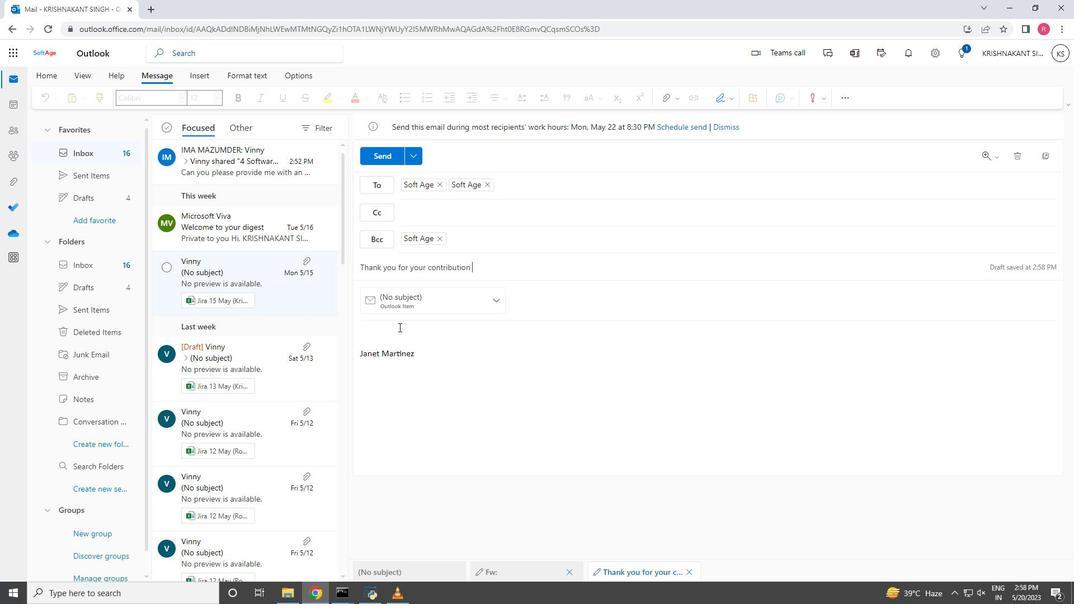 
Action: Mouse pressed left at (394, 331)
Screenshot: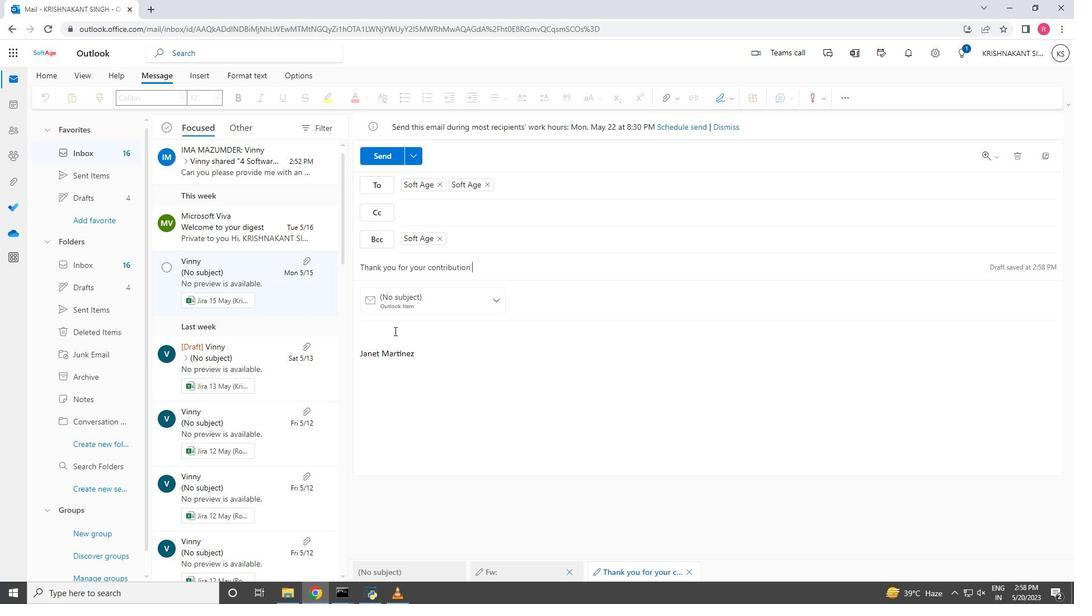 
Action: Key pressed <Key.caps_lock>C<Key.caps_lock>ould<Key.space>you<Key.space>please<Key.space>provide<Key.space>a<Key.space>breakdown<Key.space>of<Key.space>the<Key.space>subj<Key.backspace><Key.backspace><Key.backspace><Key.backspace>roje<Key.backspace><Key.backspace><Key.backspace><Key.backspace>projet<Key.backspace>ct<Key.space>risk<Key.space>managemn<Key.backspace>ent<Key.space>plan.
Screenshot: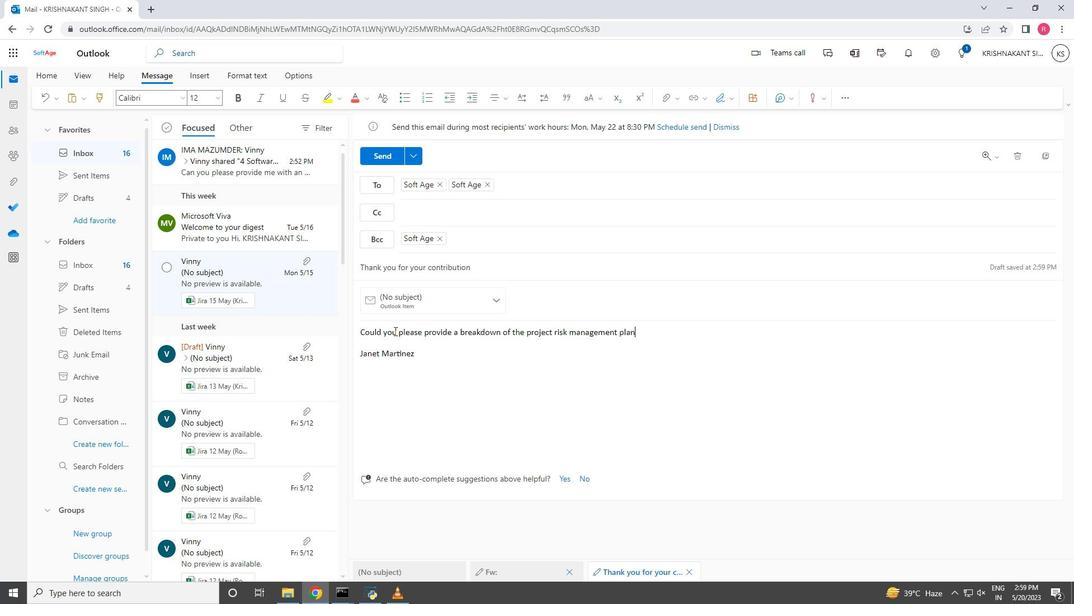 
Action: Mouse moved to (607, 377)
Screenshot: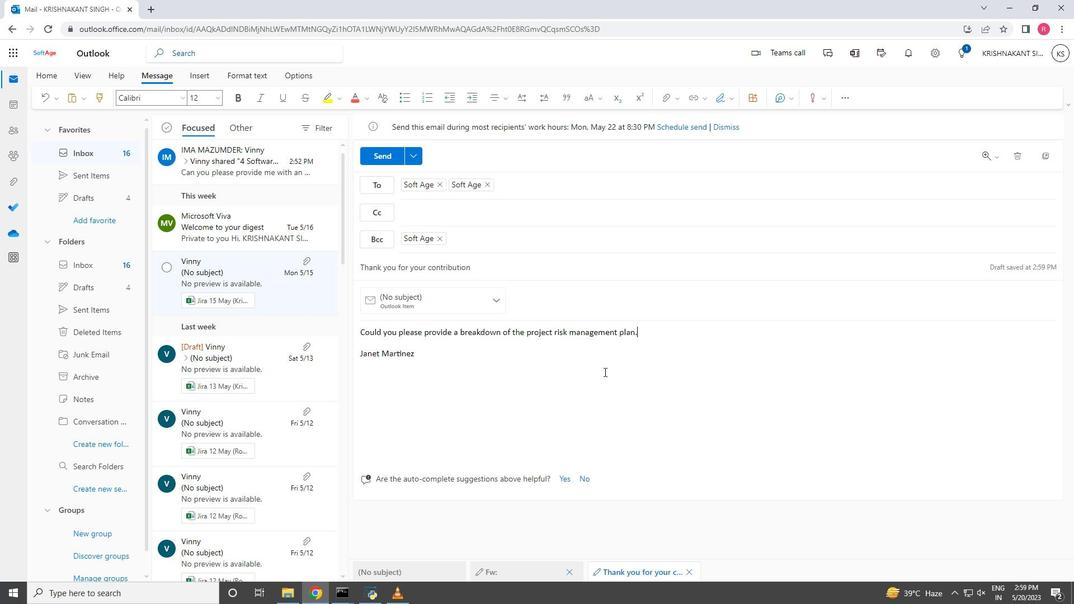 
Action: Mouse scrolled (607, 378) with delta (0, 0)
Screenshot: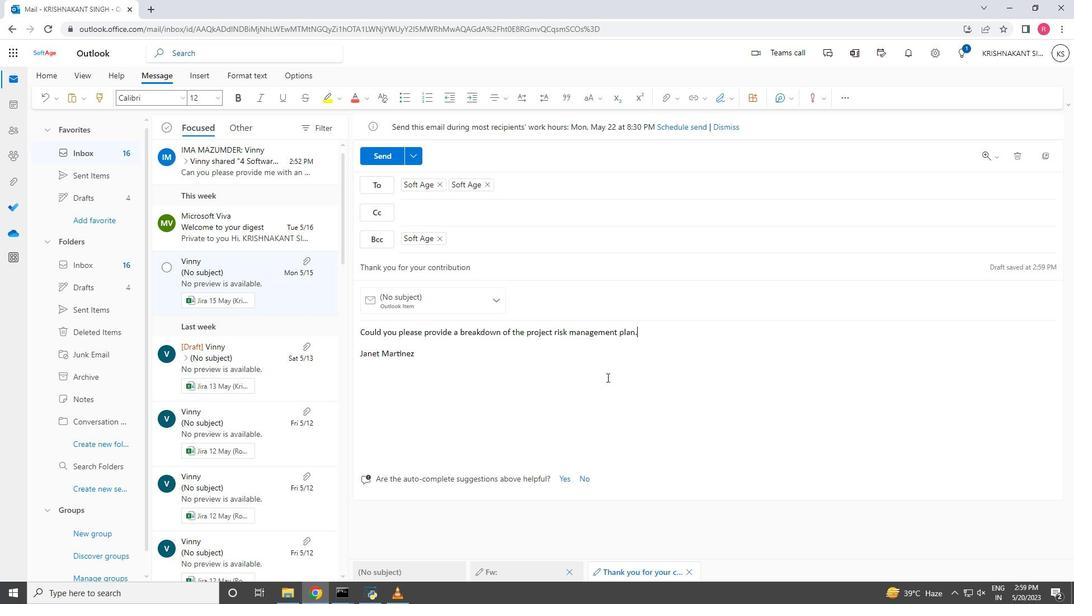 
Action: Mouse scrolled (607, 378) with delta (0, 0)
Screenshot: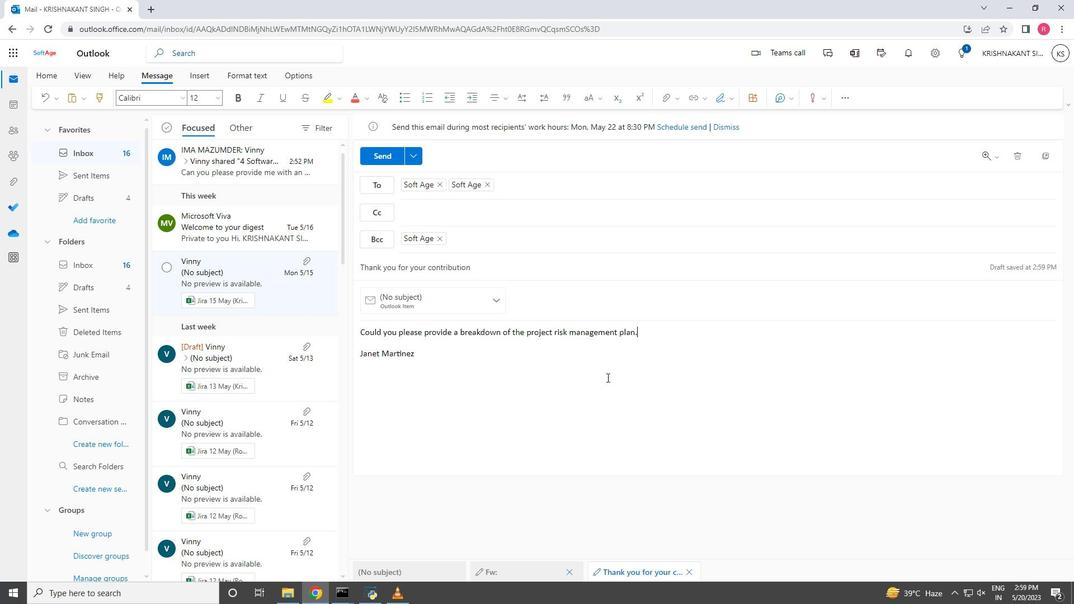 
Action: Mouse moved to (374, 154)
Screenshot: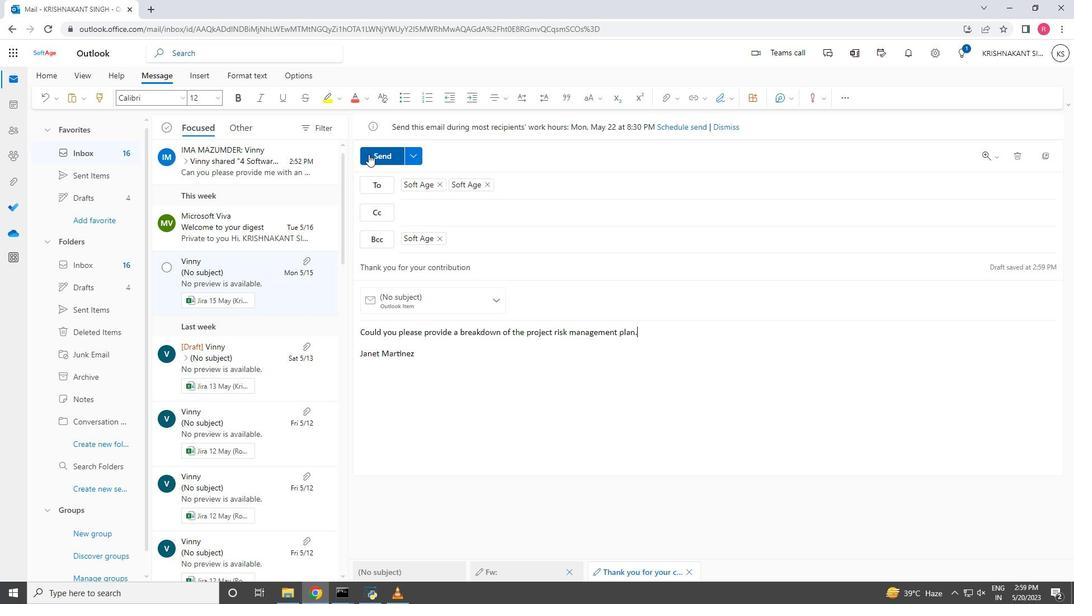 
Action: Mouse pressed left at (374, 154)
Screenshot: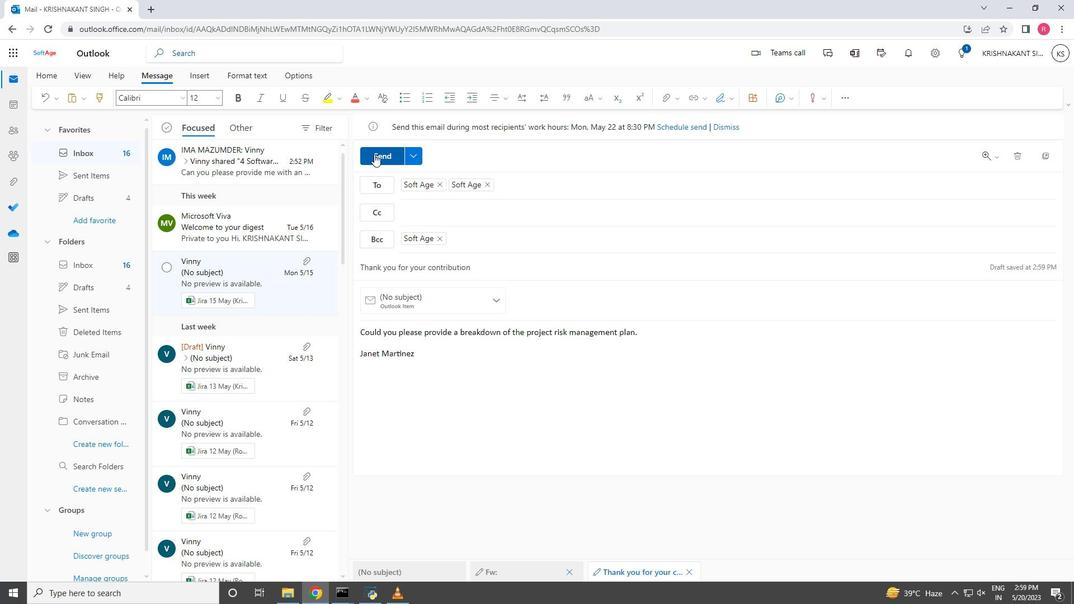 
Action: Mouse moved to (103, 312)
Screenshot: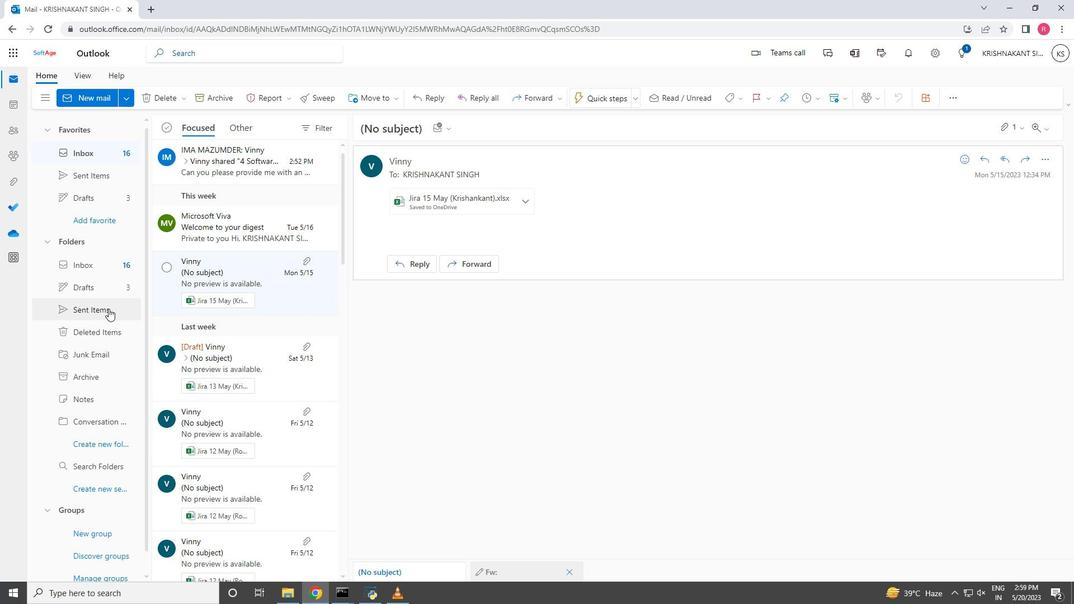 
Action: Mouse pressed left at (103, 312)
Screenshot: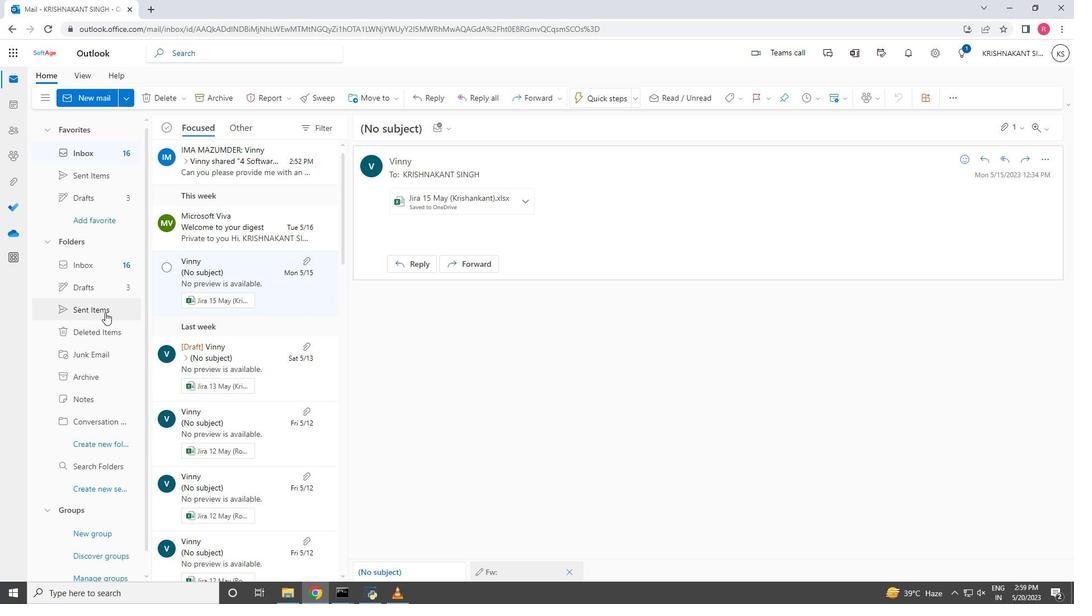 
Action: Mouse moved to (208, 177)
Screenshot: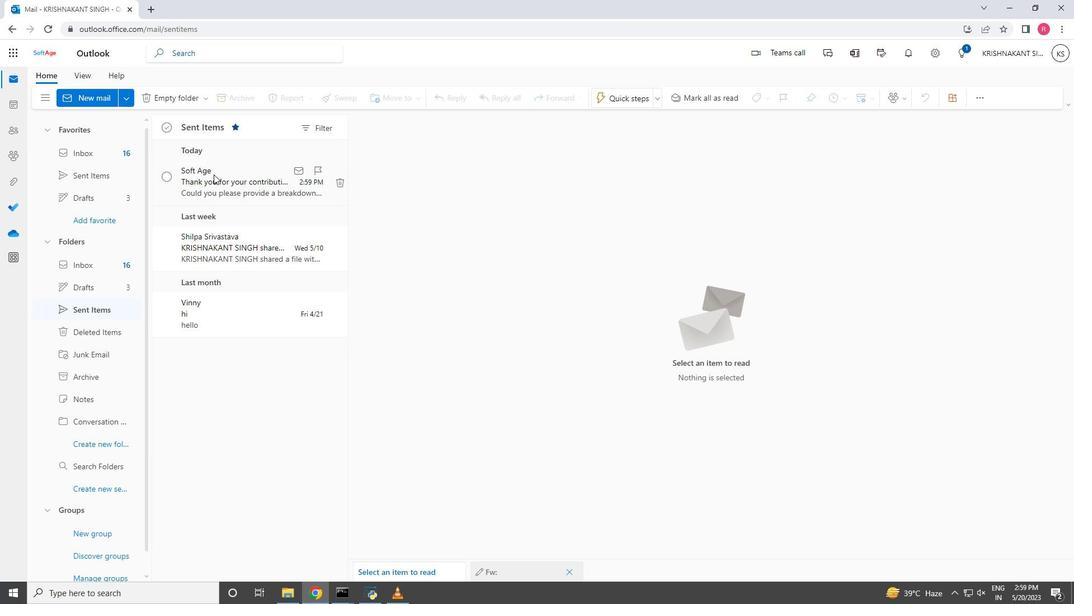 
Action: Mouse pressed left at (208, 177)
Screenshot: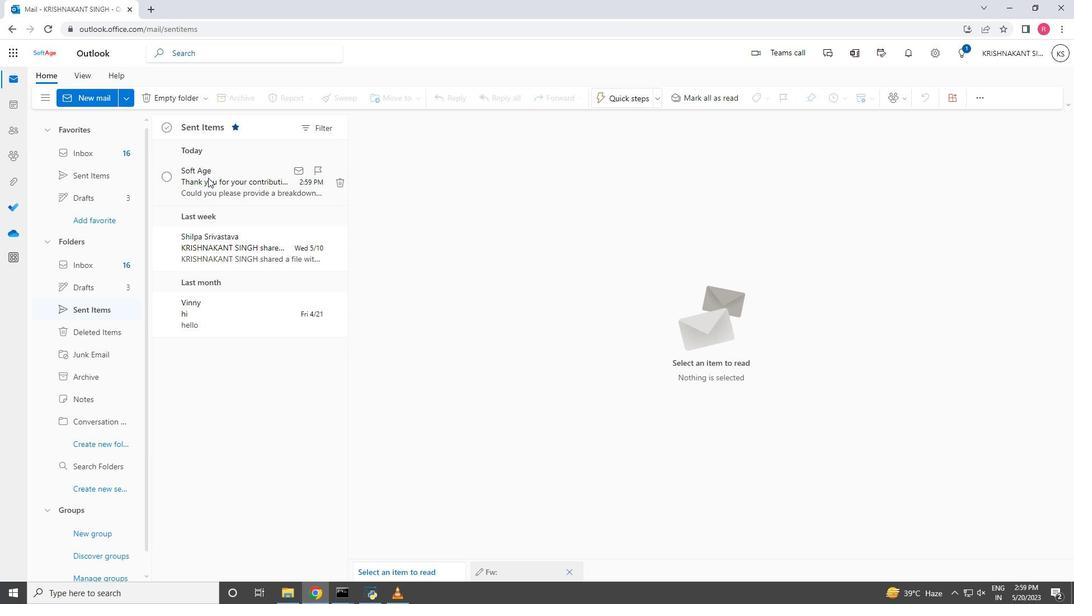 
Action: Mouse moved to (656, 252)
Screenshot: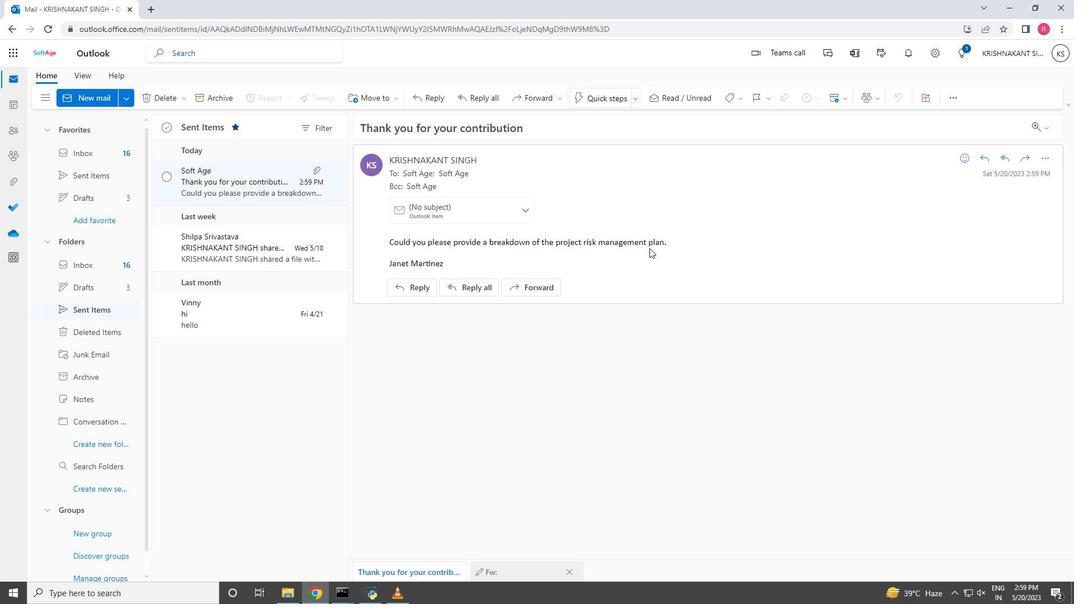 
